 Task: Look for space in Chorley, United Kingdom from 9th June, 2023 to 16th June, 2023 for 2 adults in price range Rs.8000 to Rs.16000. Place can be entire place with 2 bedrooms having 2 beds and 1 bathroom. Property type can be house, flat, guest house. Booking option can be shelf check-in. Required host language is English.
Action: Mouse moved to (403, 56)
Screenshot: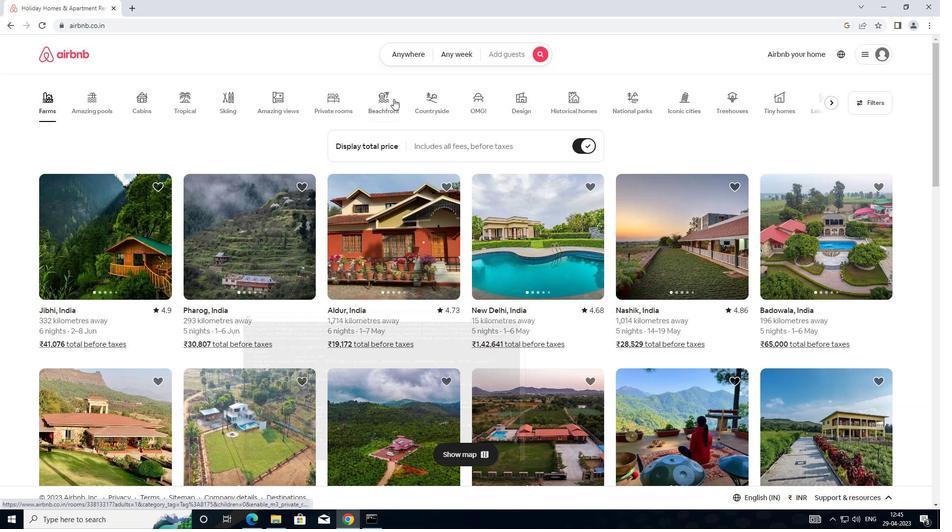 
Action: Mouse pressed left at (403, 56)
Screenshot: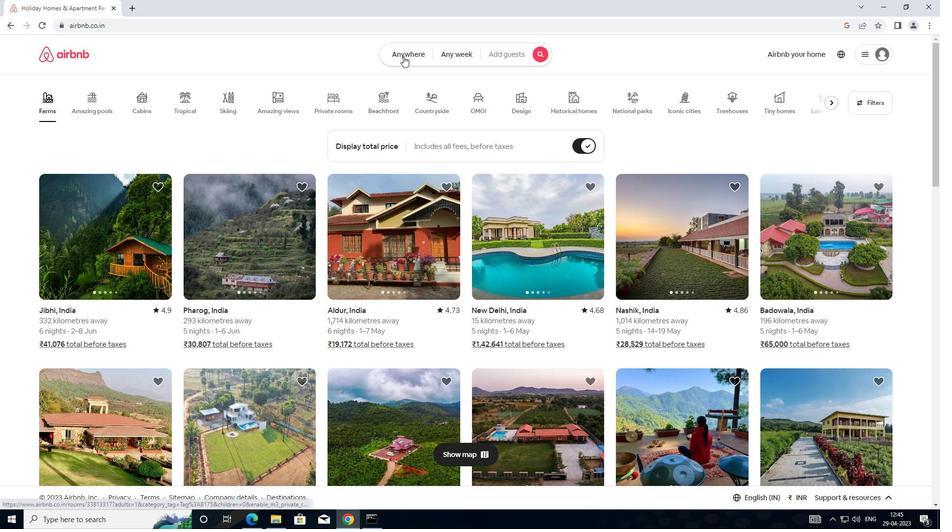 
Action: Mouse moved to (314, 100)
Screenshot: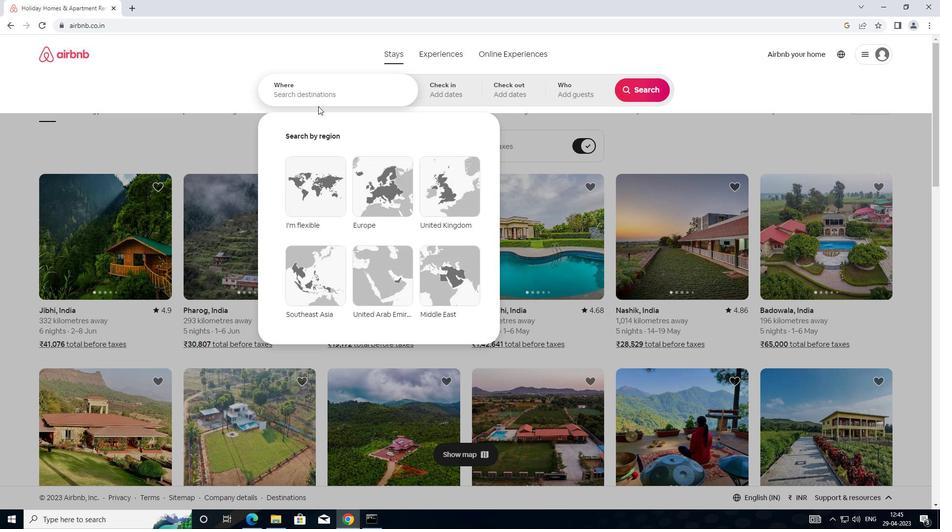 
Action: Mouse pressed left at (314, 100)
Screenshot: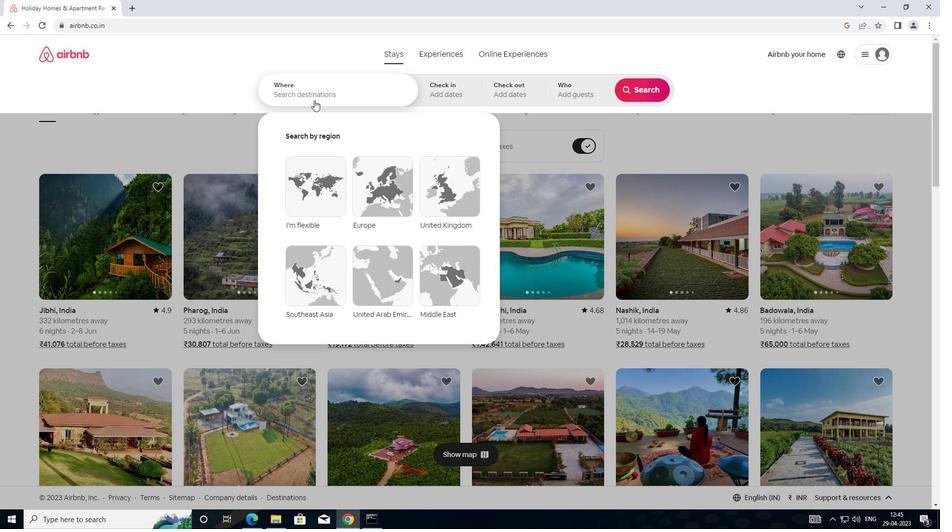 
Action: Mouse moved to (376, 94)
Screenshot: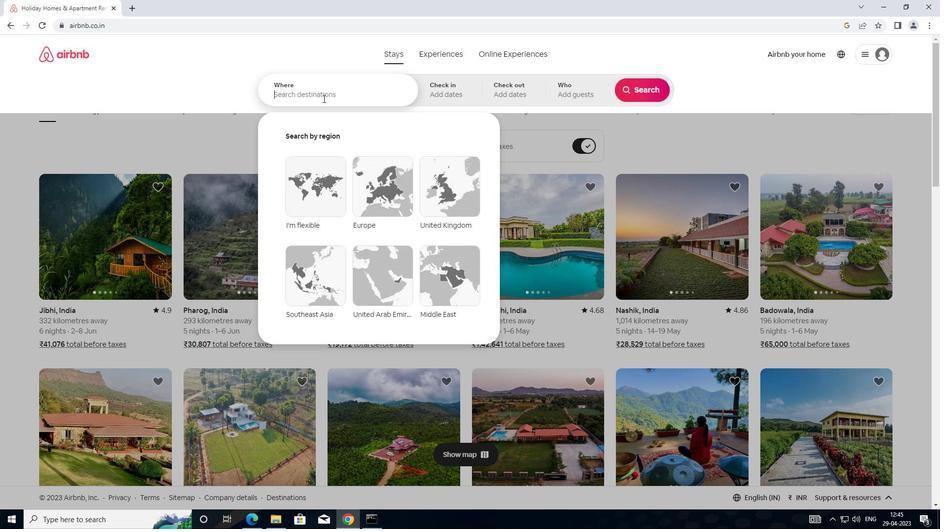 
Action: Key pressed <Key.shift>CHORLEY,<Key.shift>UN
Screenshot: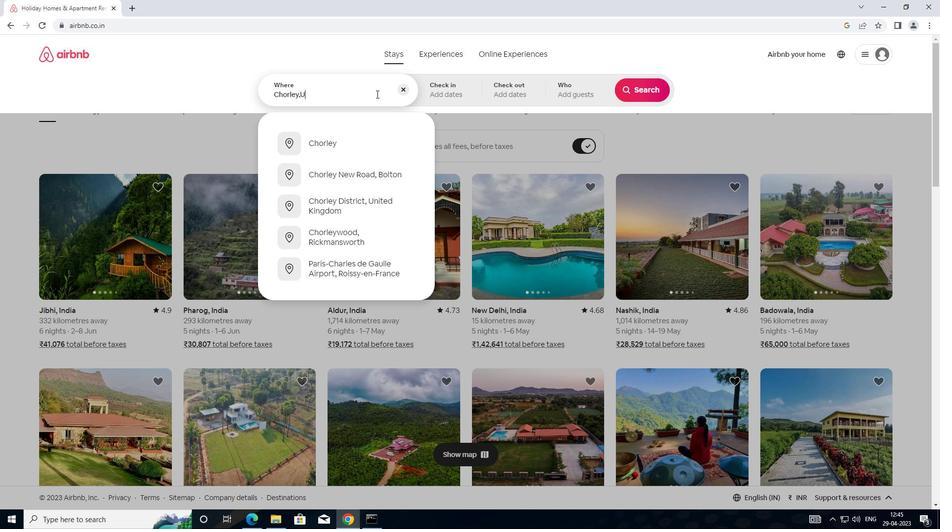 
Action: Mouse moved to (364, 134)
Screenshot: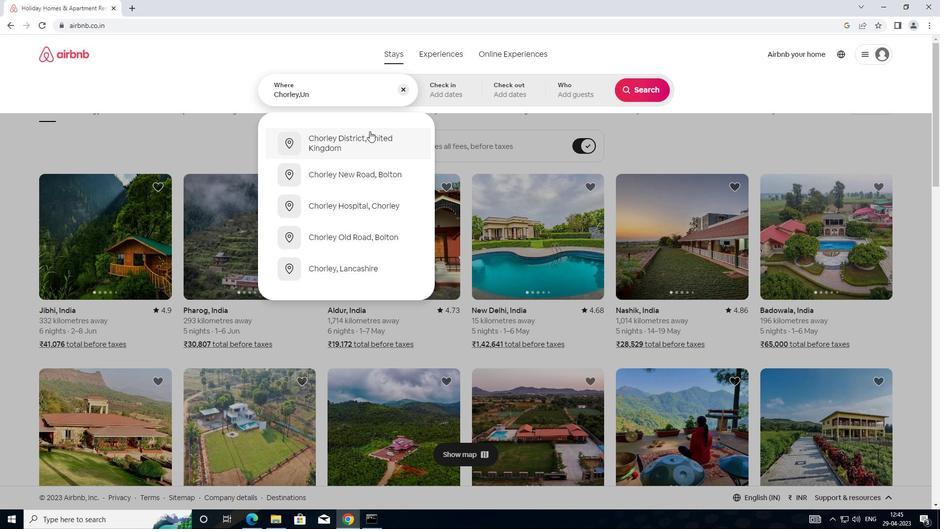 
Action: Mouse pressed left at (364, 134)
Screenshot: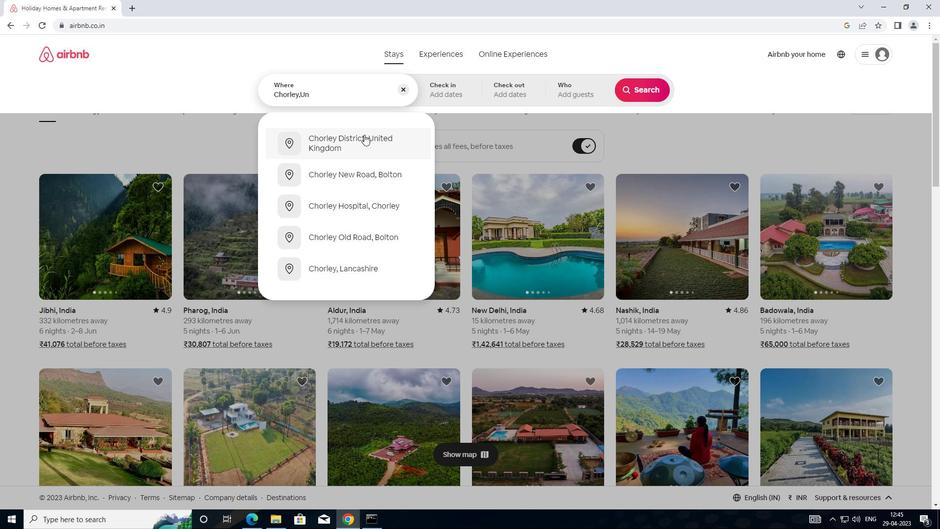 
Action: Mouse moved to (642, 172)
Screenshot: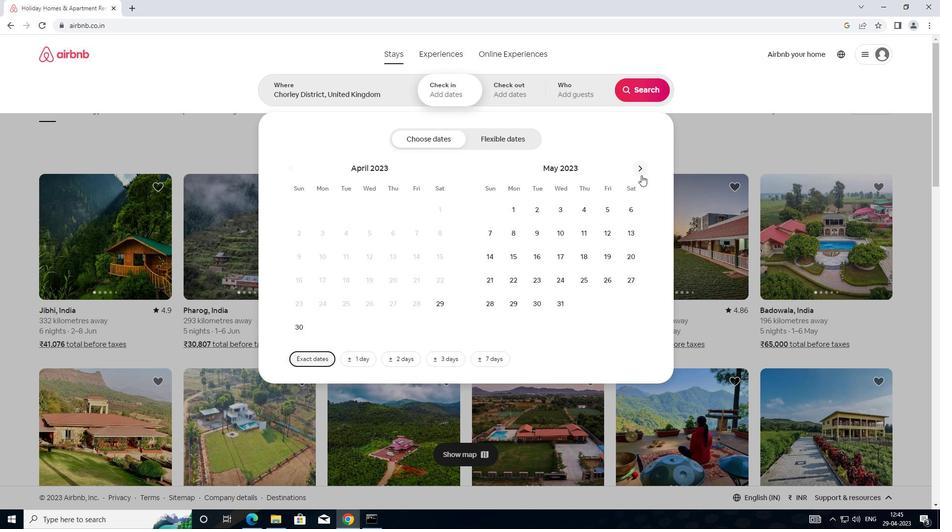 
Action: Mouse pressed left at (642, 172)
Screenshot: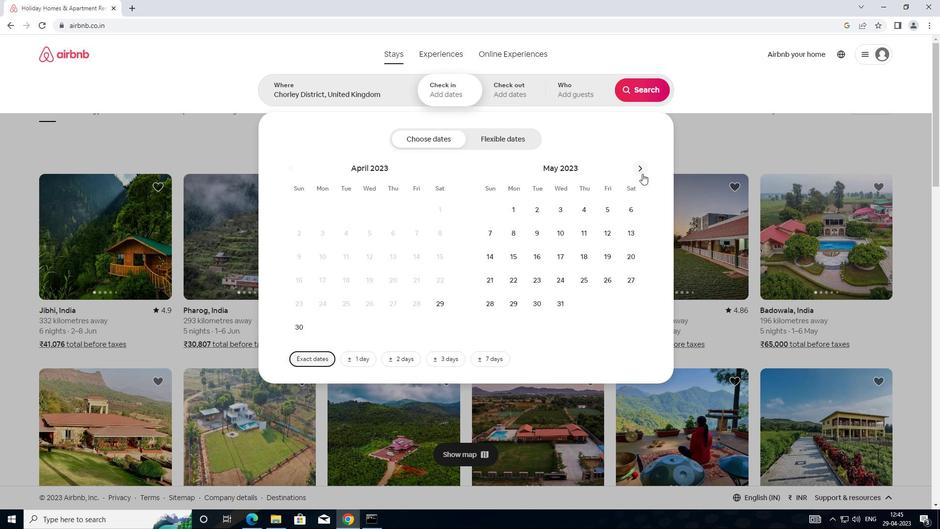
Action: Mouse moved to (643, 173)
Screenshot: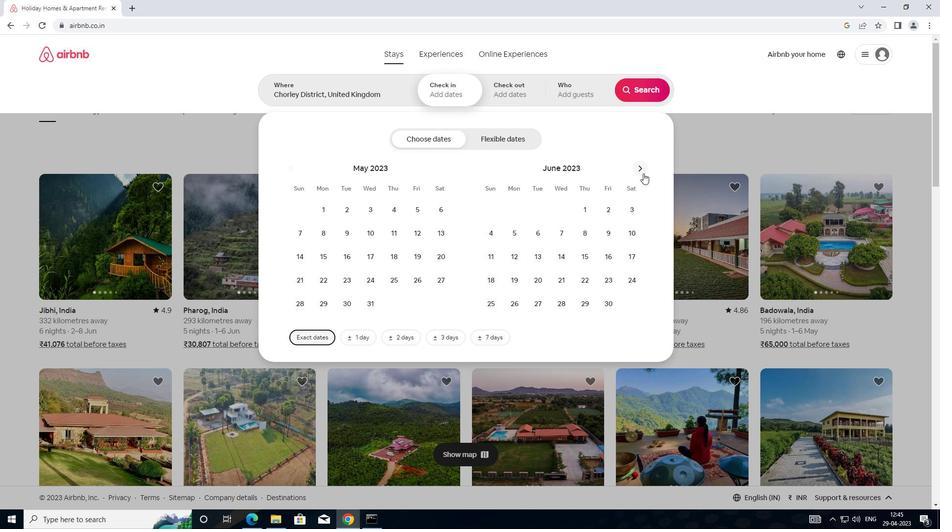 
Action: Mouse pressed left at (643, 173)
Screenshot: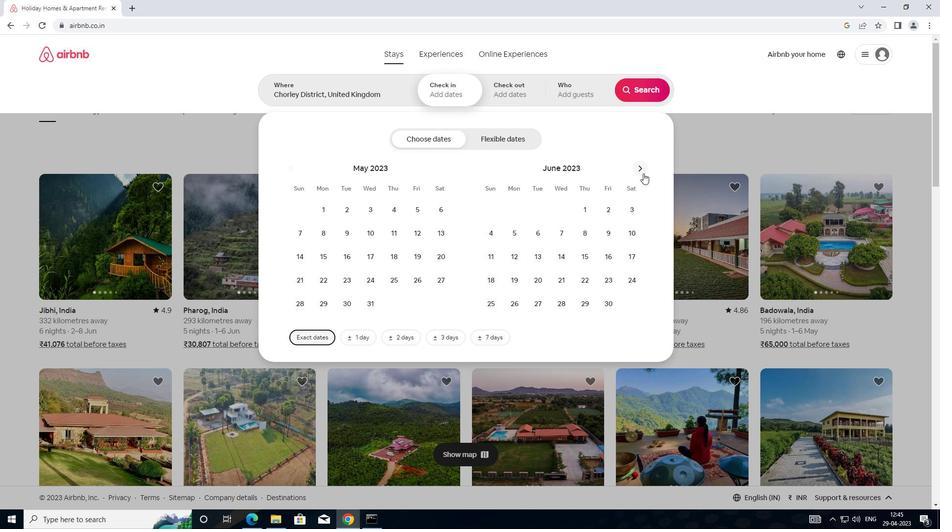 
Action: Mouse moved to (414, 230)
Screenshot: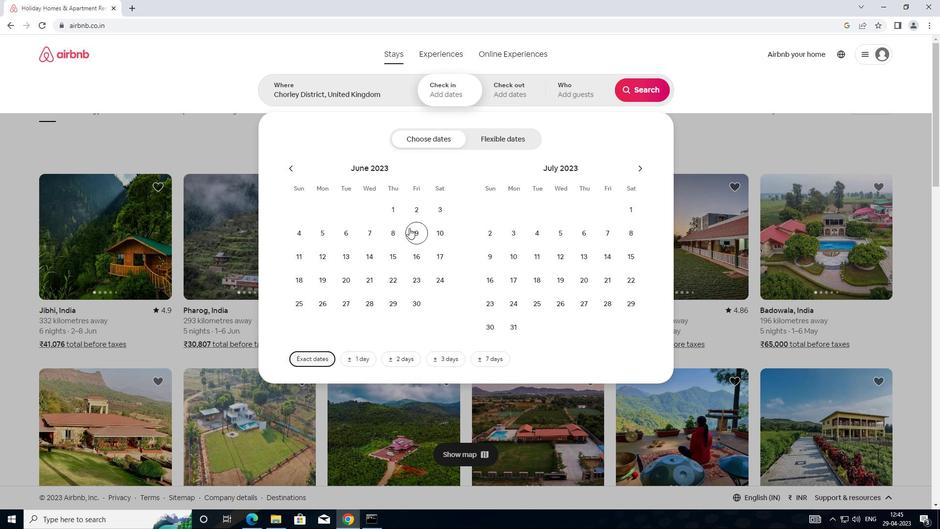 
Action: Mouse pressed left at (414, 230)
Screenshot: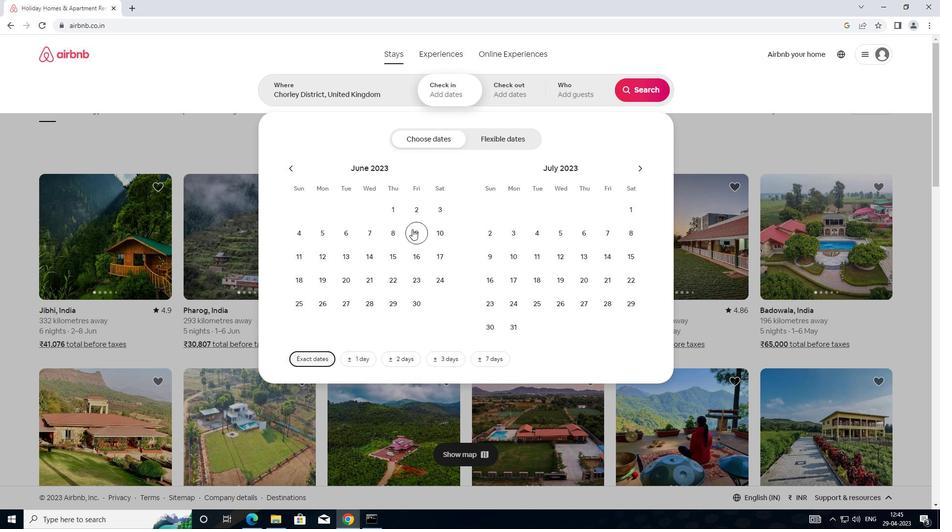 
Action: Mouse moved to (418, 252)
Screenshot: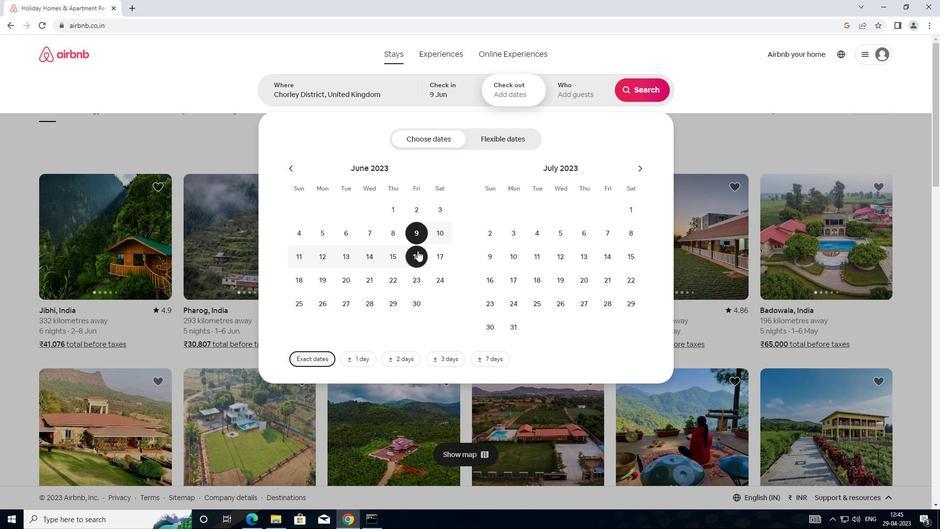 
Action: Mouse pressed left at (418, 252)
Screenshot: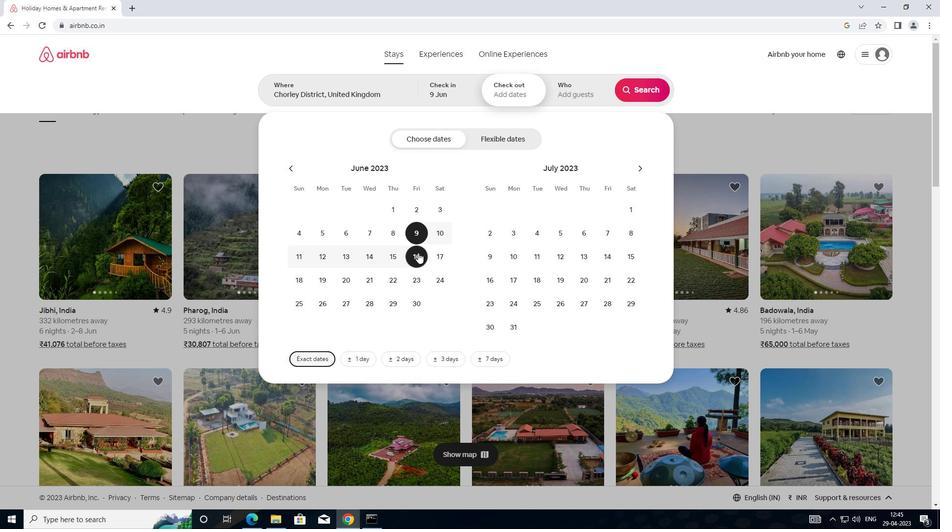 
Action: Mouse moved to (587, 91)
Screenshot: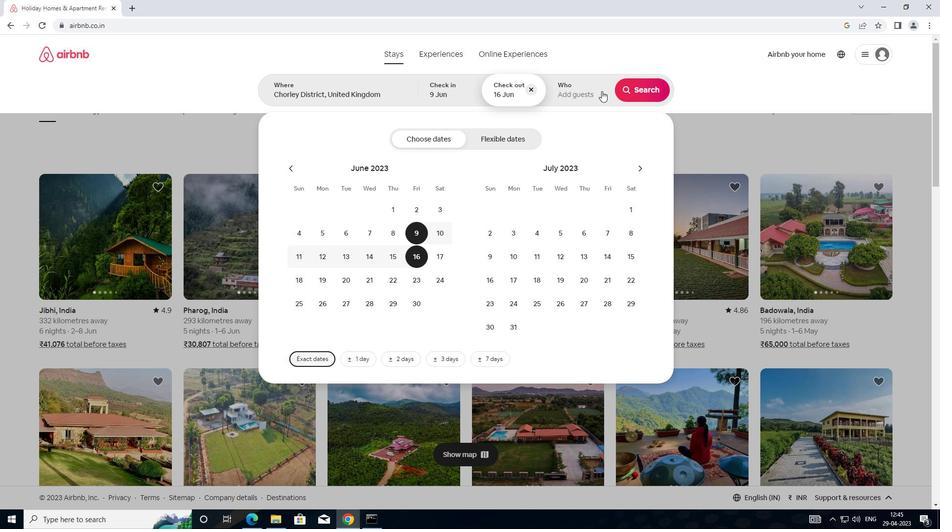 
Action: Mouse pressed left at (587, 91)
Screenshot: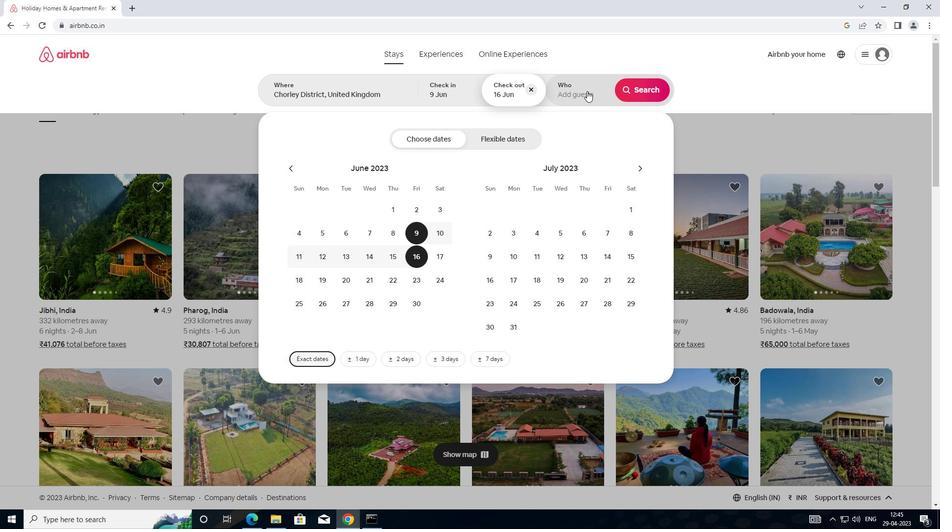 
Action: Mouse moved to (642, 138)
Screenshot: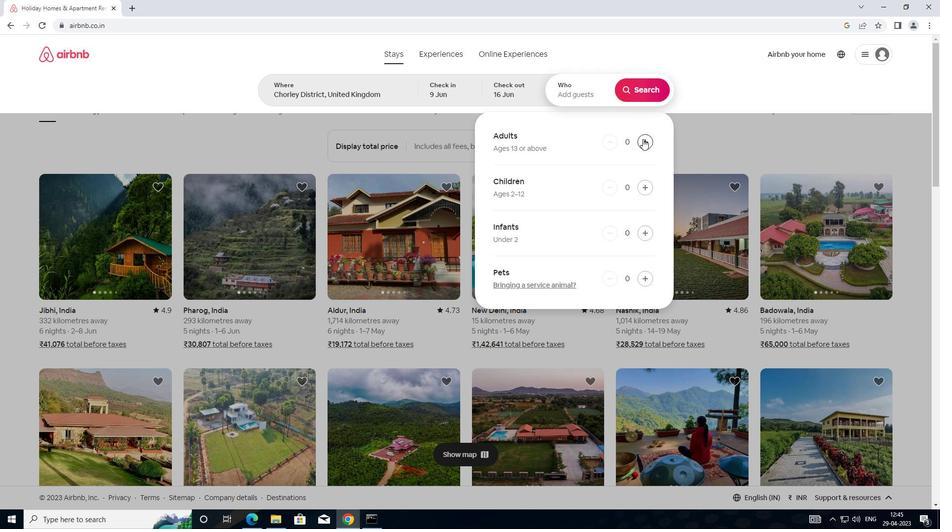 
Action: Mouse pressed left at (642, 138)
Screenshot: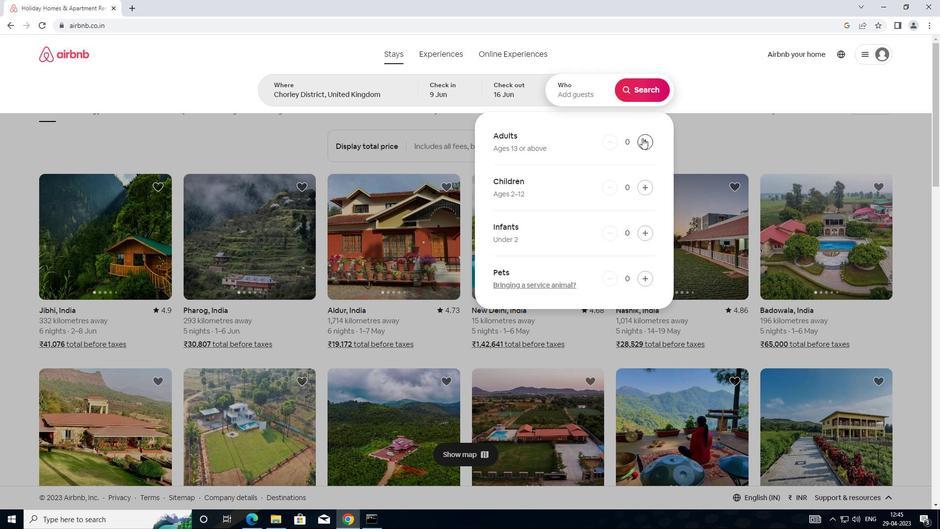 
Action: Mouse moved to (643, 141)
Screenshot: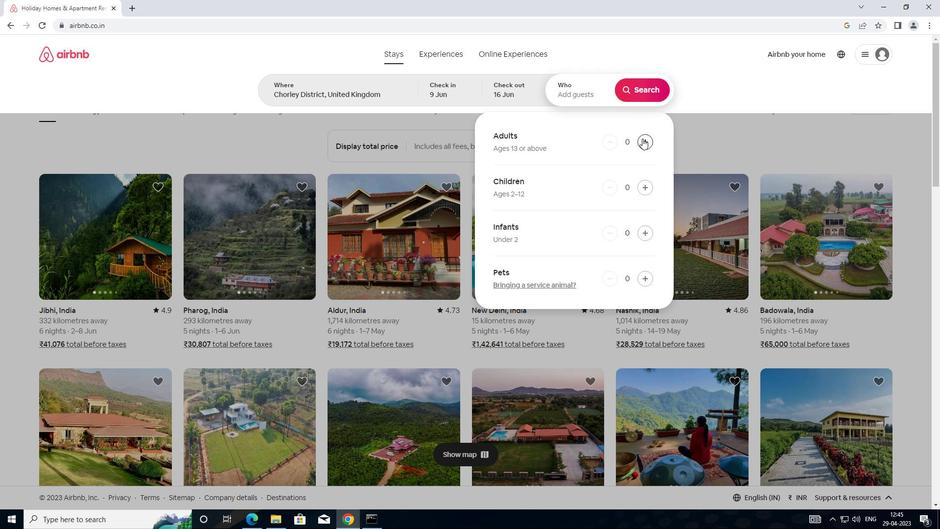 
Action: Mouse pressed left at (643, 141)
Screenshot: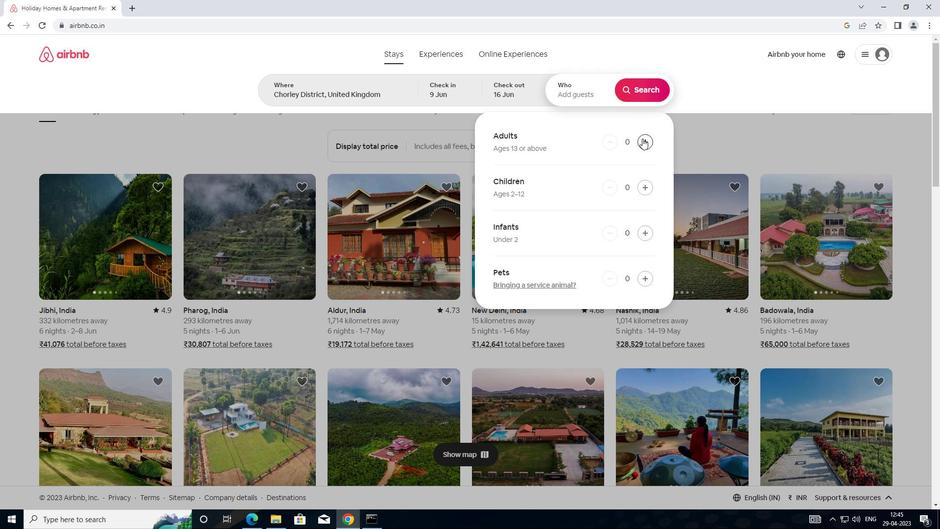 
Action: Mouse moved to (641, 93)
Screenshot: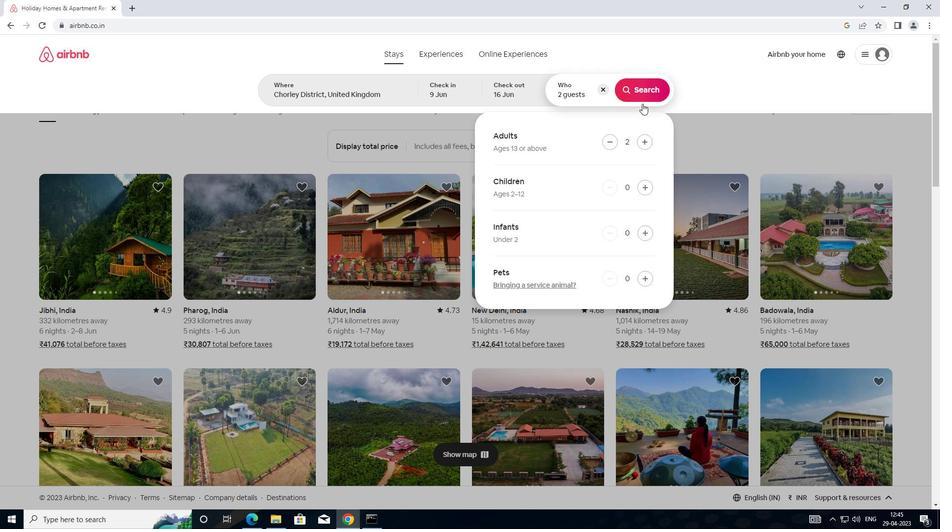 
Action: Mouse pressed left at (641, 93)
Screenshot: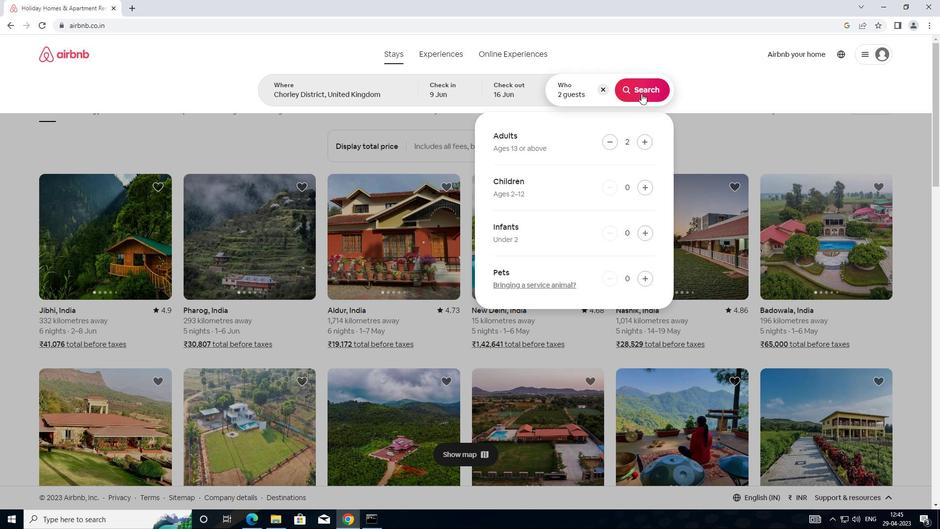 
Action: Mouse moved to (909, 97)
Screenshot: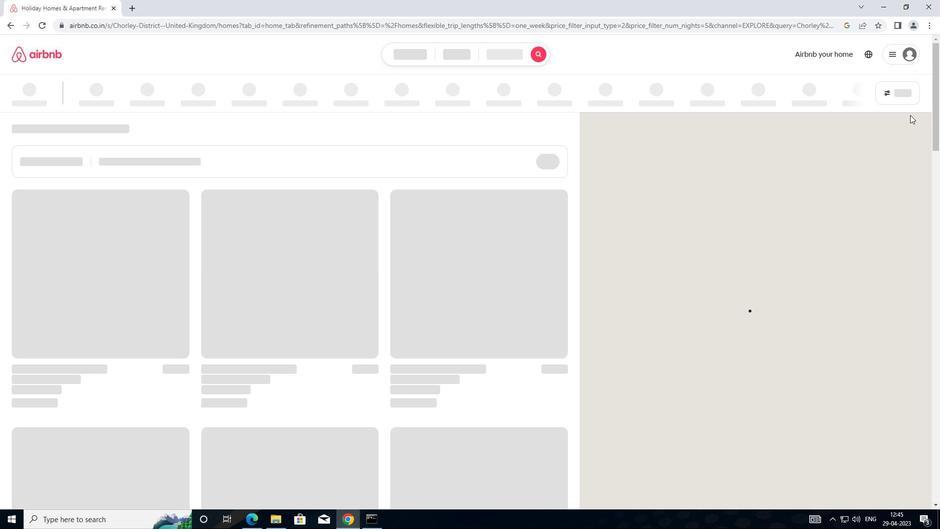 
Action: Mouse pressed left at (909, 97)
Screenshot: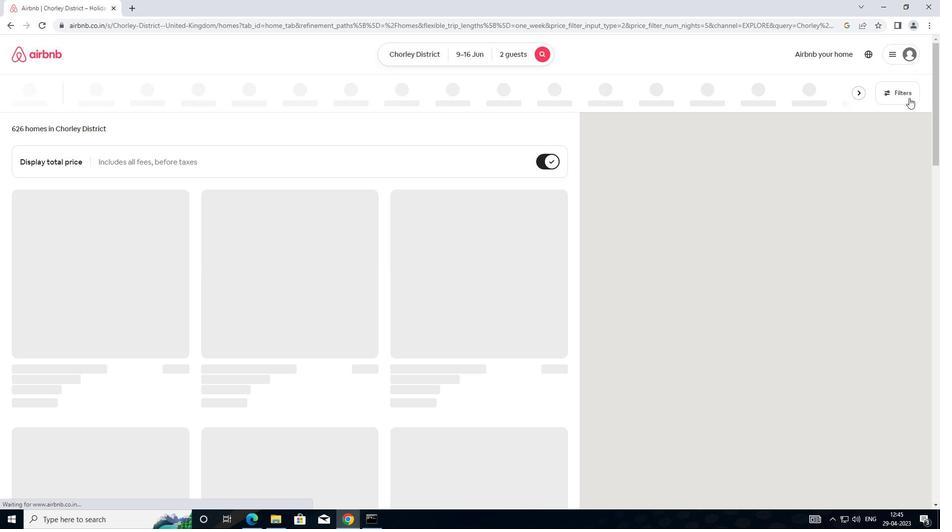 
Action: Mouse moved to (355, 213)
Screenshot: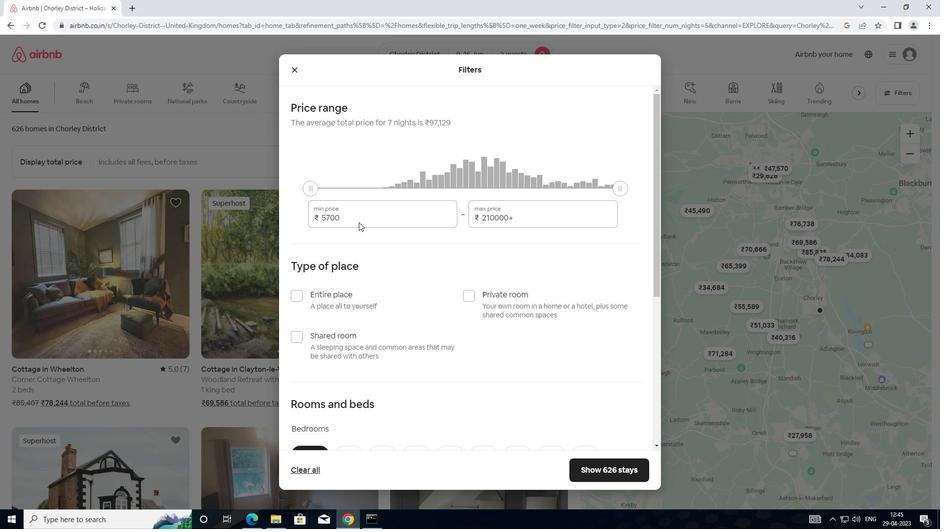
Action: Mouse pressed left at (355, 213)
Screenshot: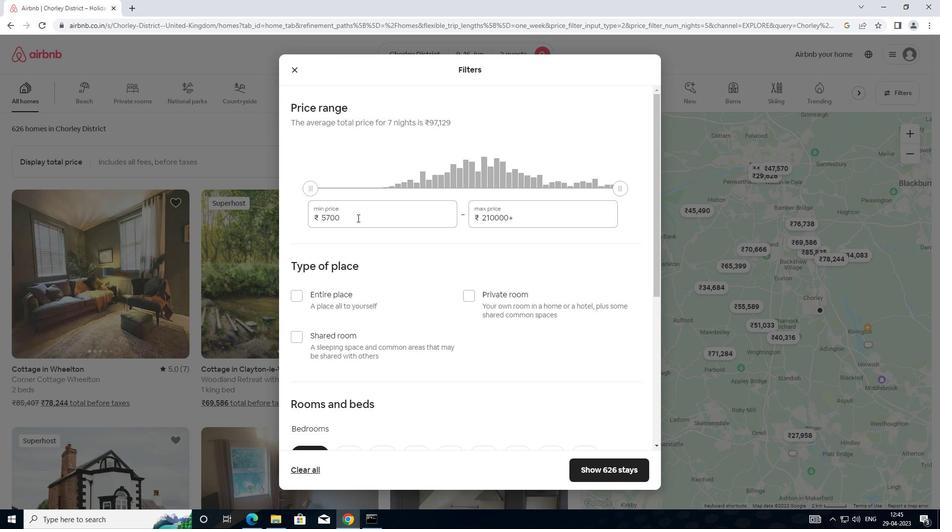 
Action: Mouse moved to (318, 216)
Screenshot: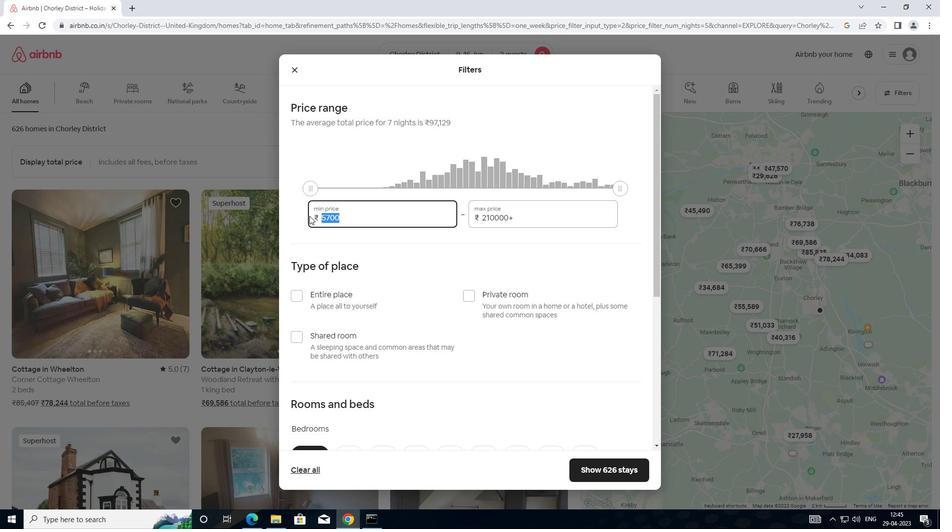 
Action: Key pressed 8000
Screenshot: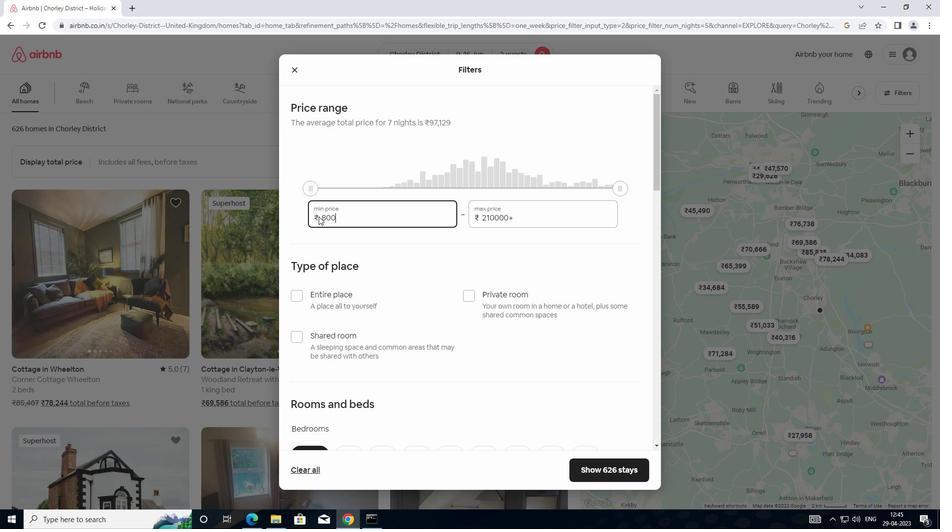 
Action: Mouse moved to (523, 217)
Screenshot: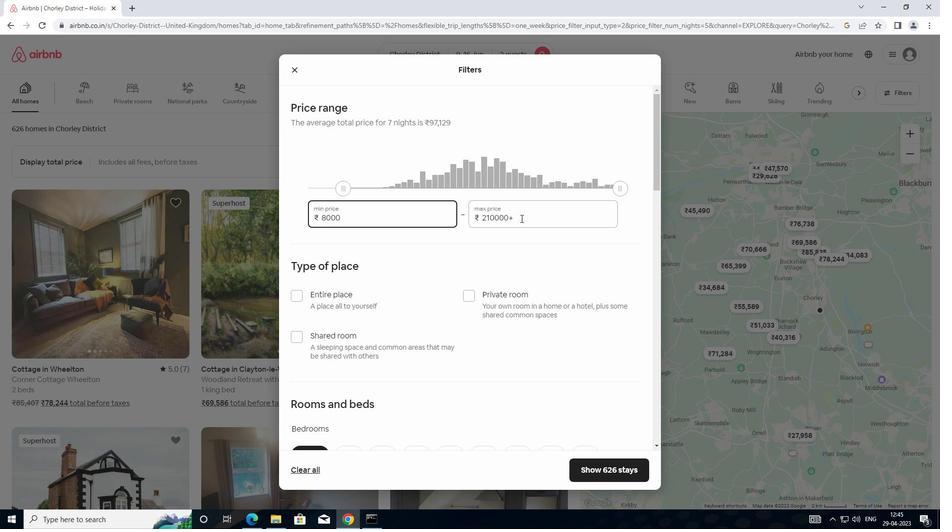 
Action: Mouse pressed left at (523, 217)
Screenshot: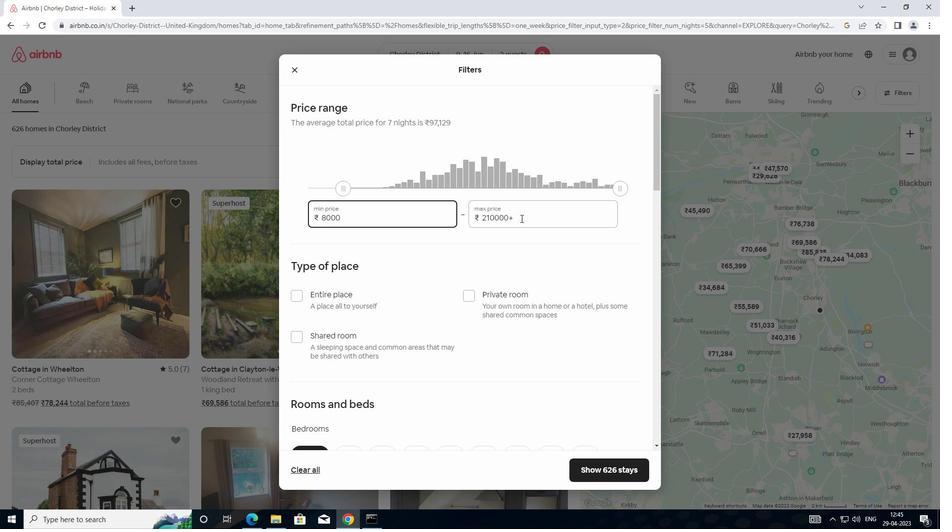 
Action: Mouse moved to (471, 218)
Screenshot: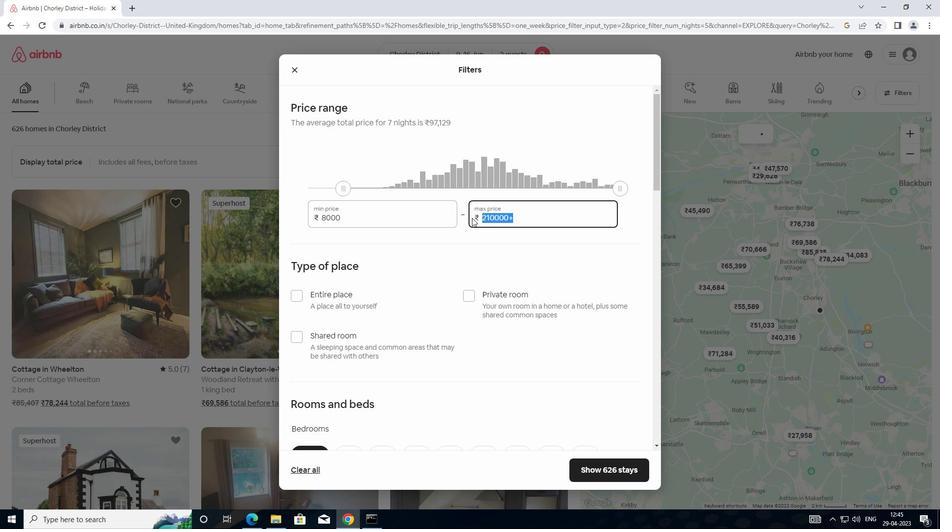 
Action: Key pressed 16000
Screenshot: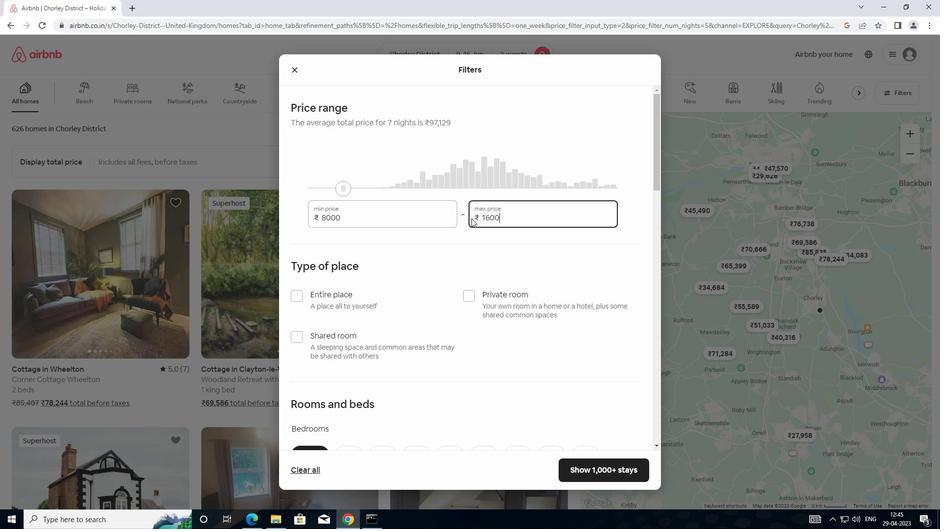 
Action: Mouse moved to (294, 297)
Screenshot: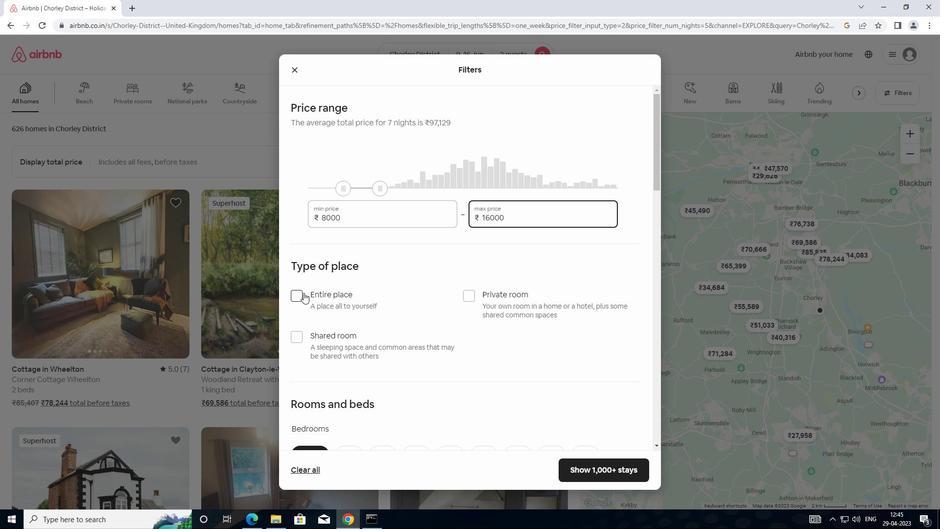 
Action: Mouse pressed left at (294, 297)
Screenshot: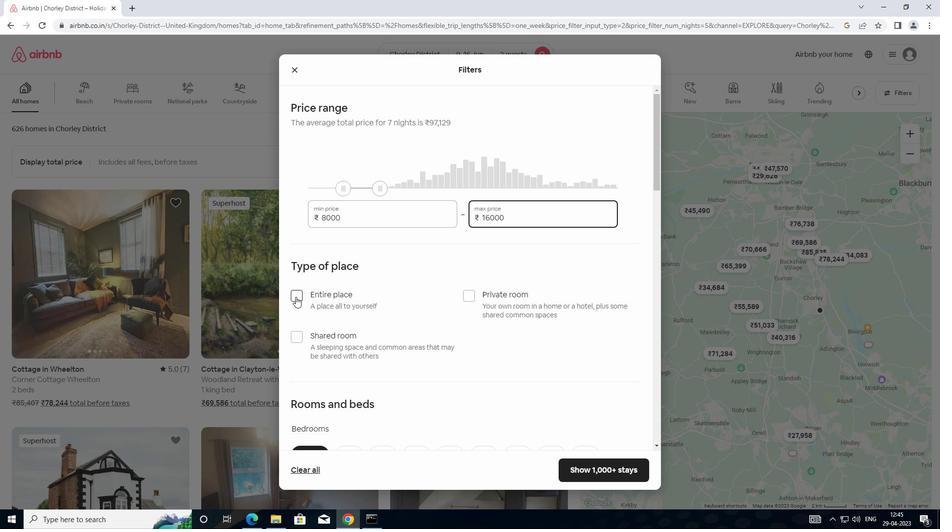 
Action: Mouse moved to (428, 296)
Screenshot: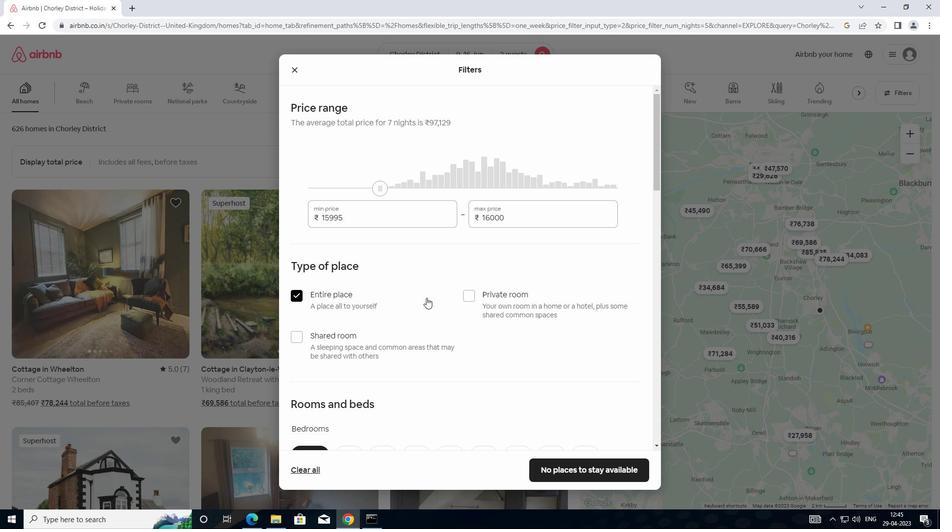 
Action: Mouse scrolled (428, 296) with delta (0, 0)
Screenshot: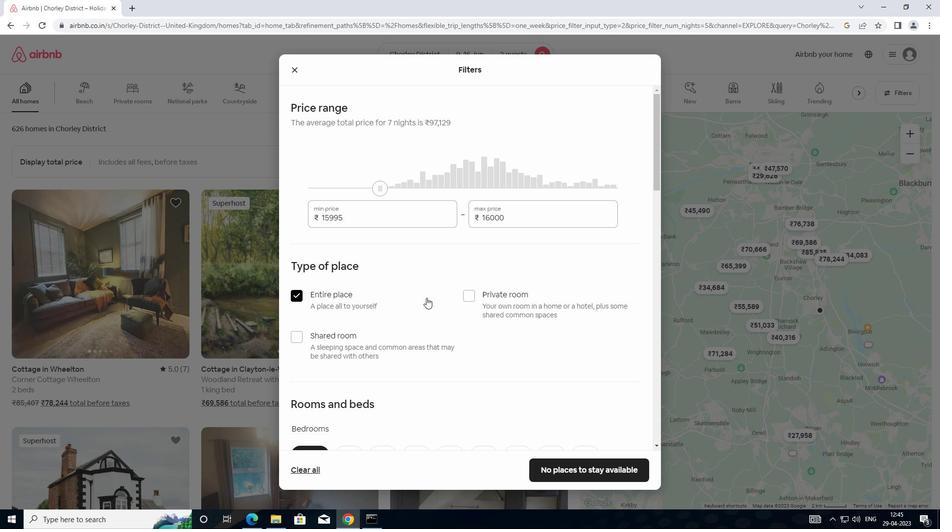 
Action: Mouse moved to (438, 293)
Screenshot: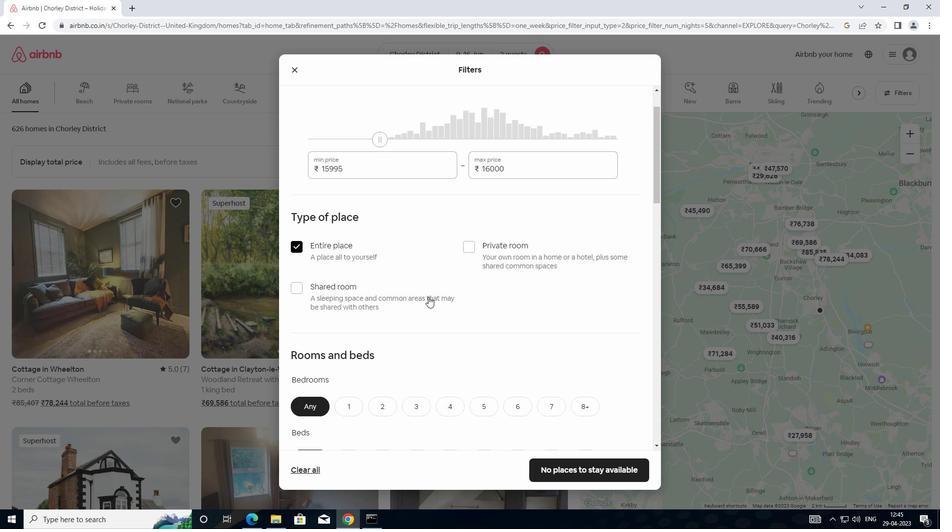 
Action: Mouse scrolled (438, 292) with delta (0, 0)
Screenshot: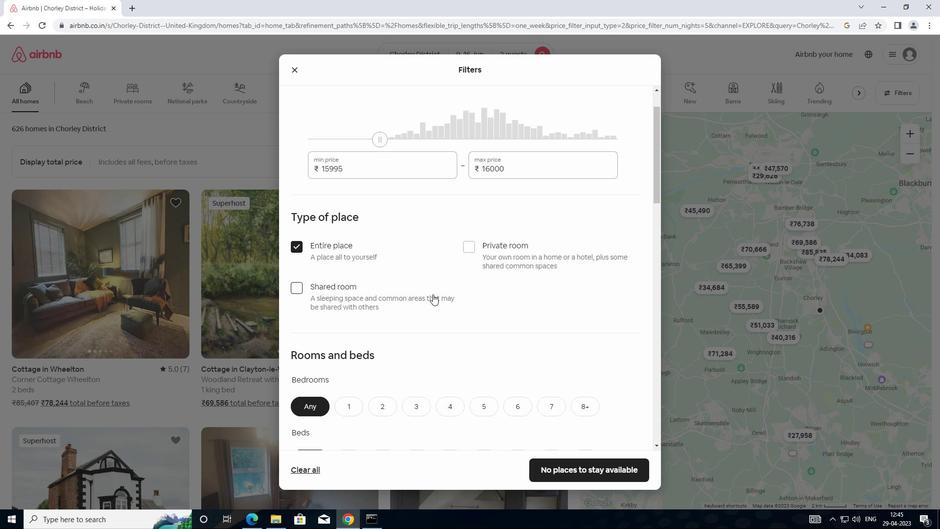 
Action: Mouse moved to (379, 352)
Screenshot: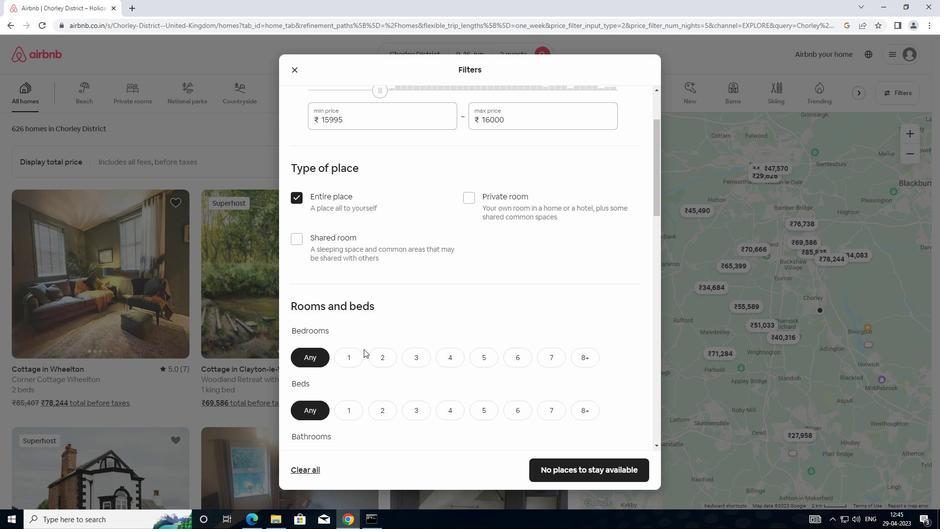 
Action: Mouse pressed left at (379, 352)
Screenshot: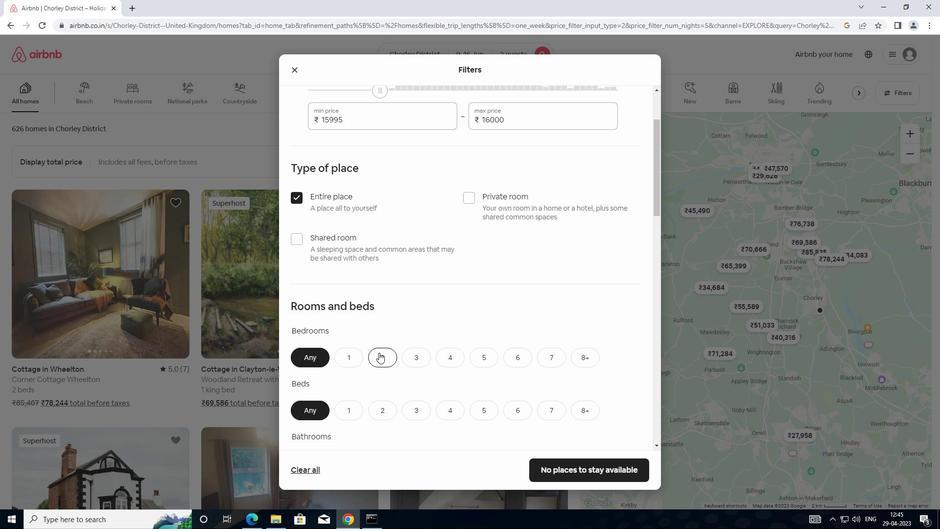 
Action: Mouse moved to (415, 340)
Screenshot: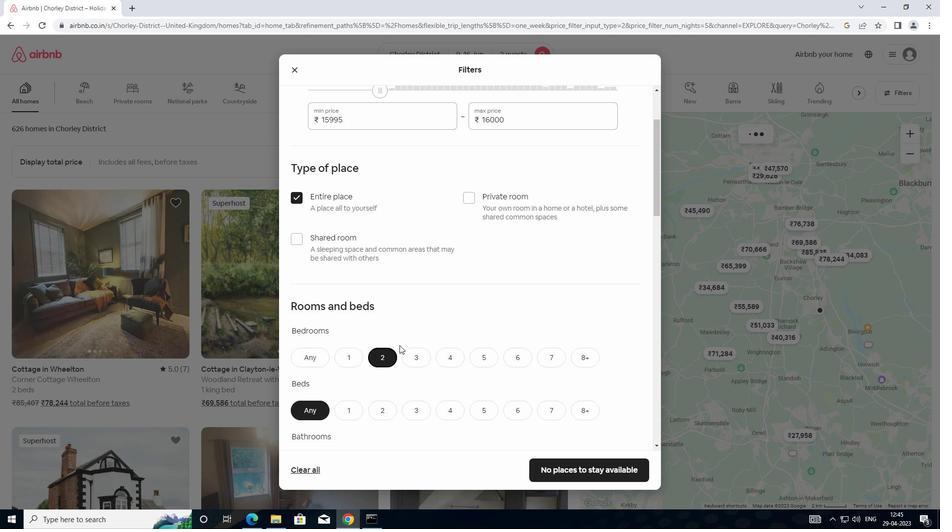 
Action: Mouse scrolled (415, 340) with delta (0, 0)
Screenshot: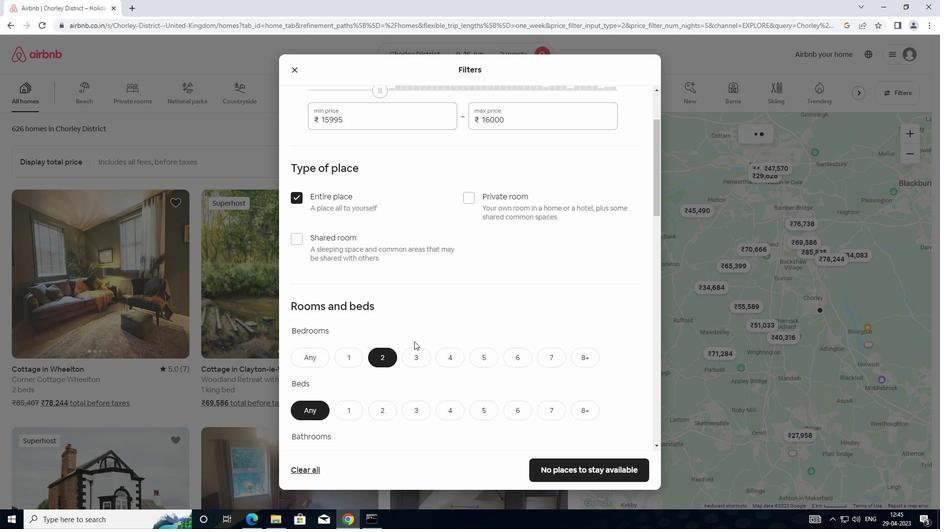 
Action: Mouse scrolled (415, 340) with delta (0, 0)
Screenshot: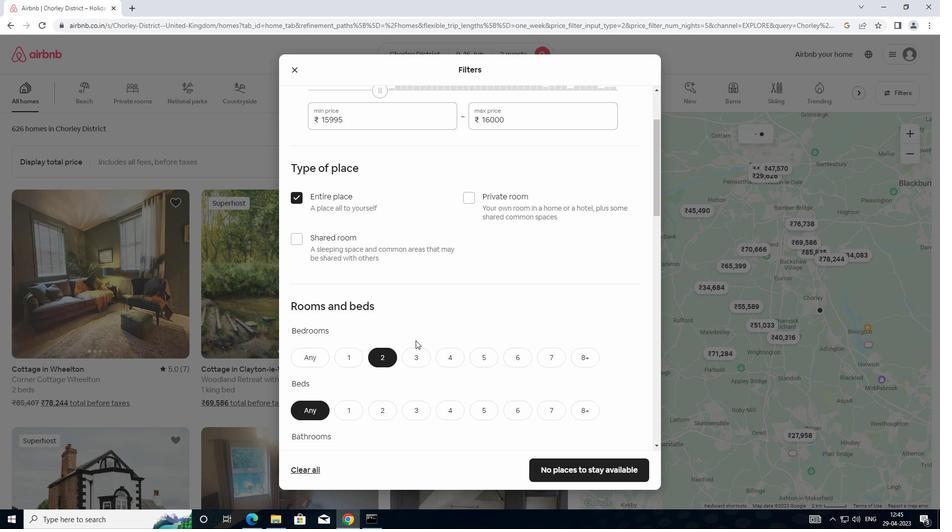 
Action: Mouse scrolled (415, 340) with delta (0, 0)
Screenshot: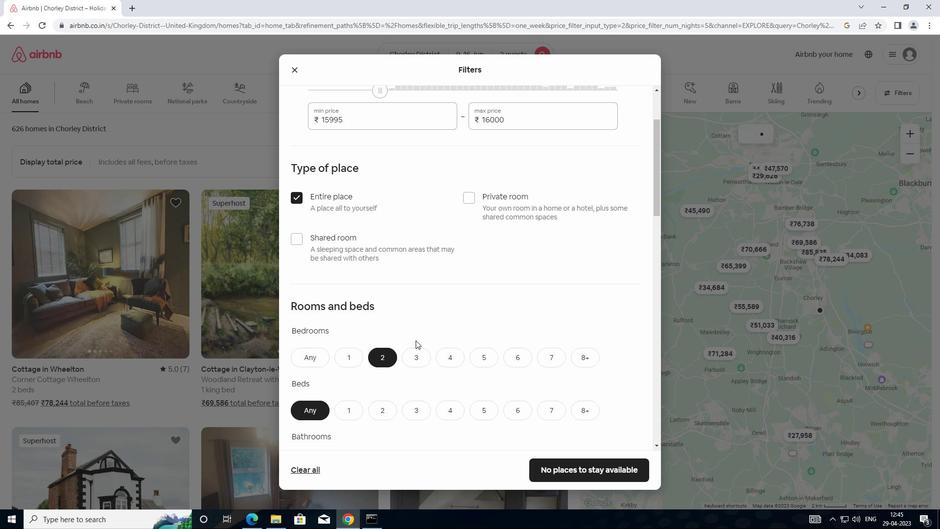 
Action: Mouse moved to (382, 268)
Screenshot: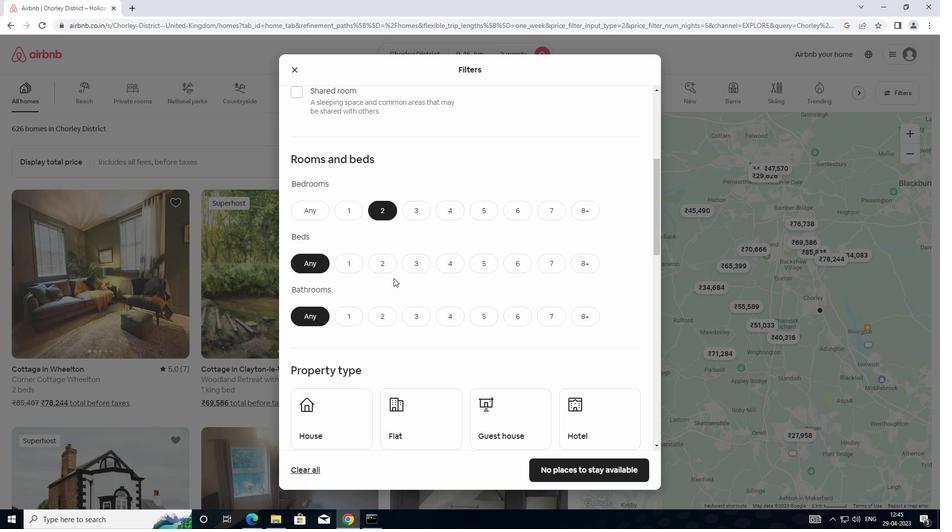 
Action: Mouse pressed left at (382, 268)
Screenshot: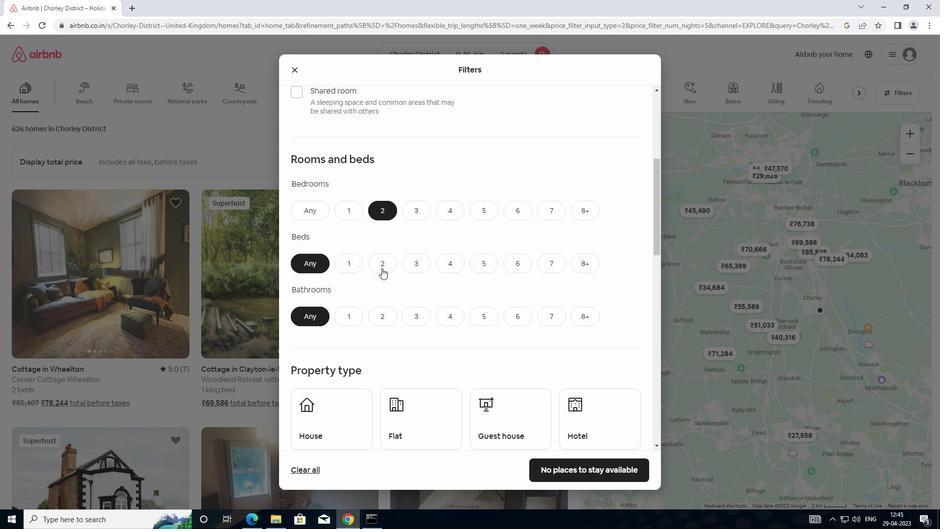
Action: Mouse moved to (344, 318)
Screenshot: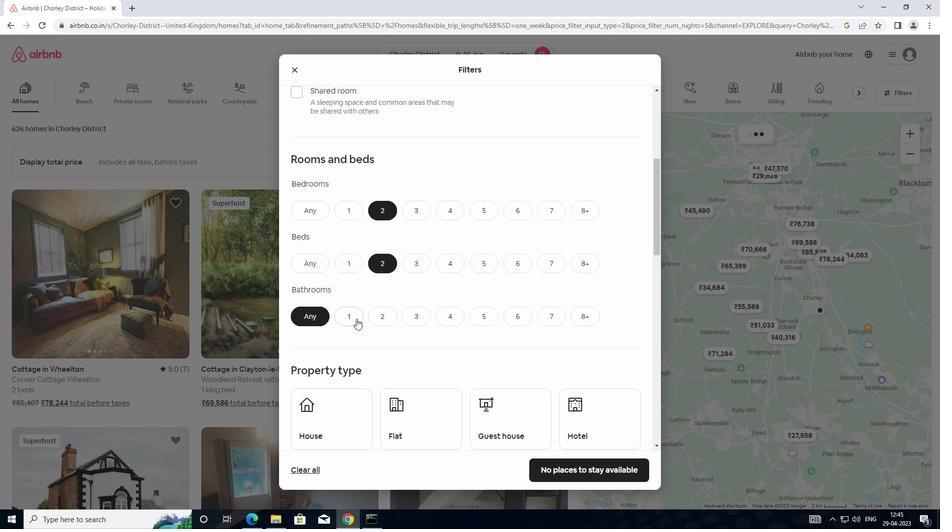 
Action: Mouse pressed left at (344, 318)
Screenshot: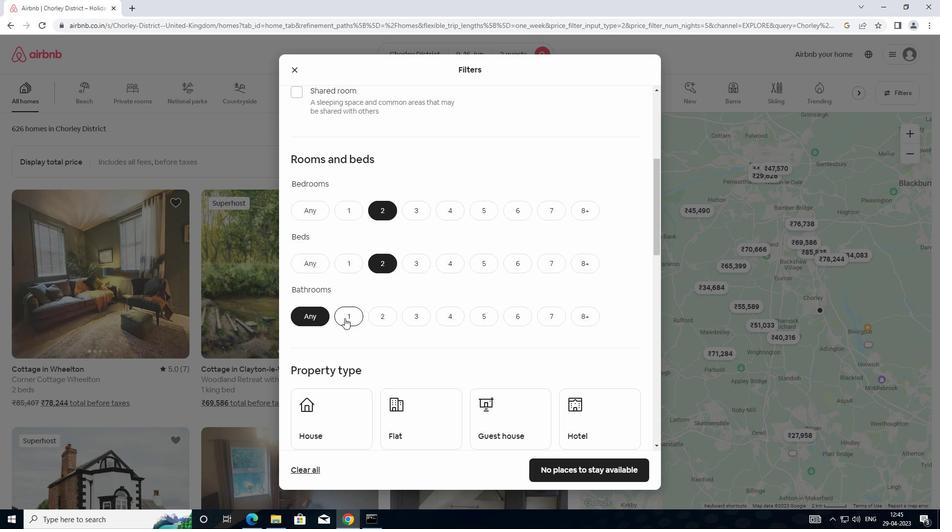 
Action: Mouse moved to (437, 286)
Screenshot: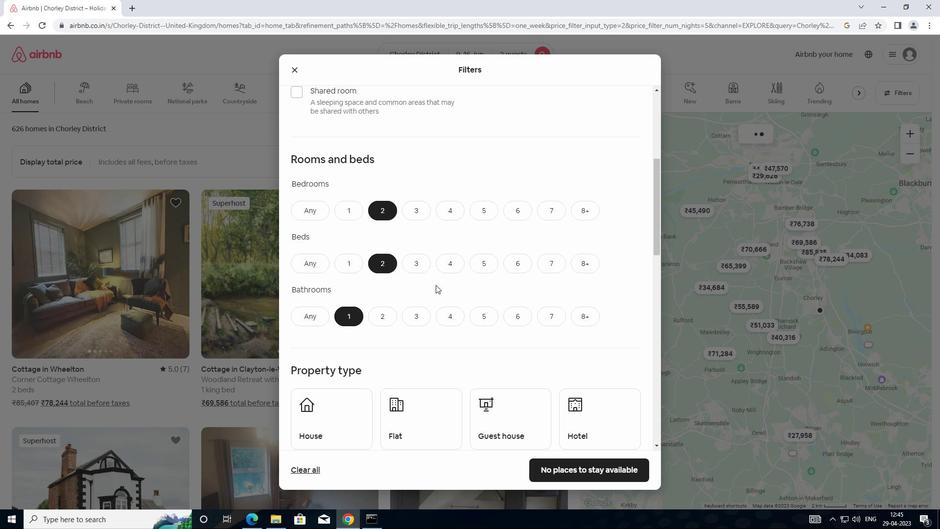 
Action: Mouse scrolled (437, 285) with delta (0, 0)
Screenshot: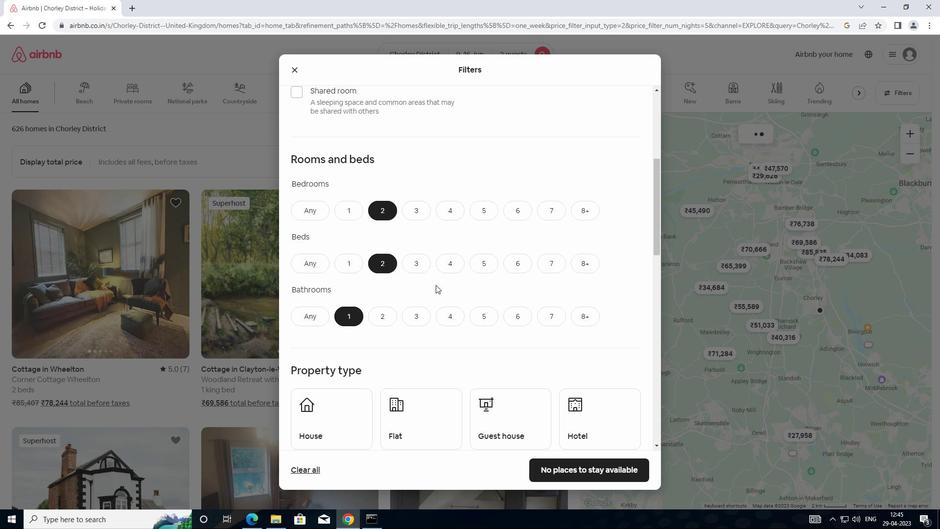 
Action: Mouse moved to (438, 286)
Screenshot: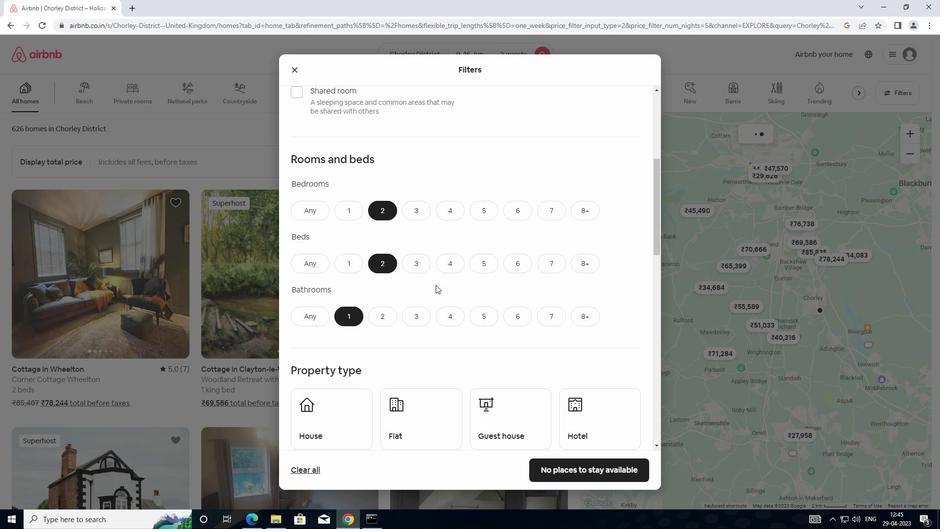 
Action: Mouse scrolled (438, 286) with delta (0, 0)
Screenshot: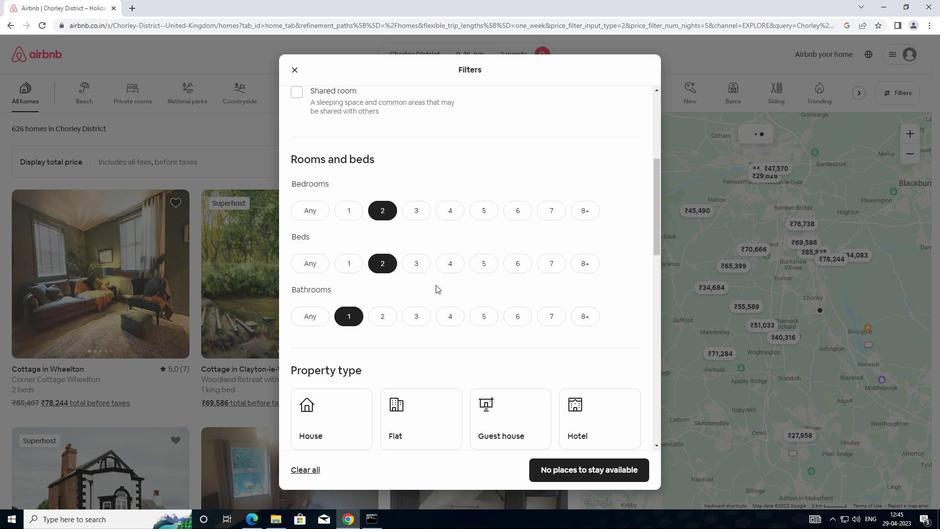 
Action: Mouse scrolled (438, 286) with delta (0, 0)
Screenshot: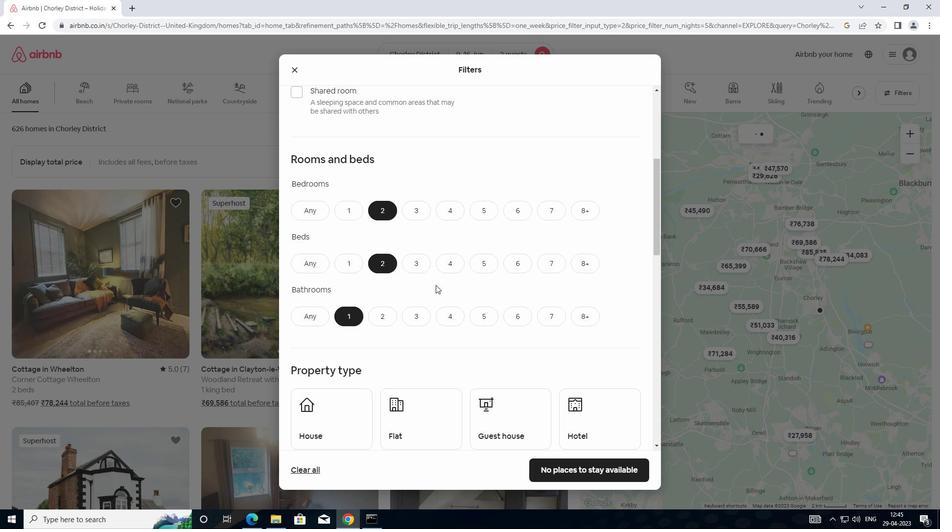 
Action: Mouse moved to (362, 277)
Screenshot: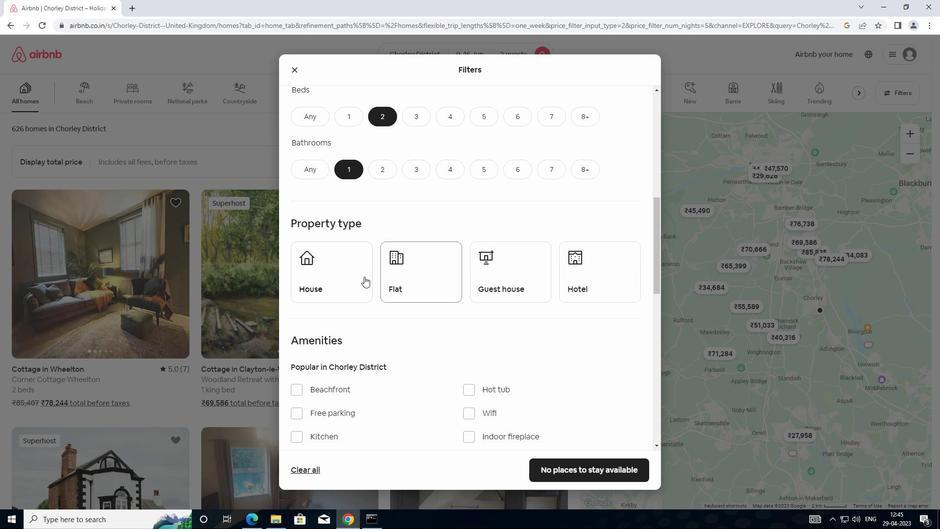 
Action: Mouse pressed left at (362, 277)
Screenshot: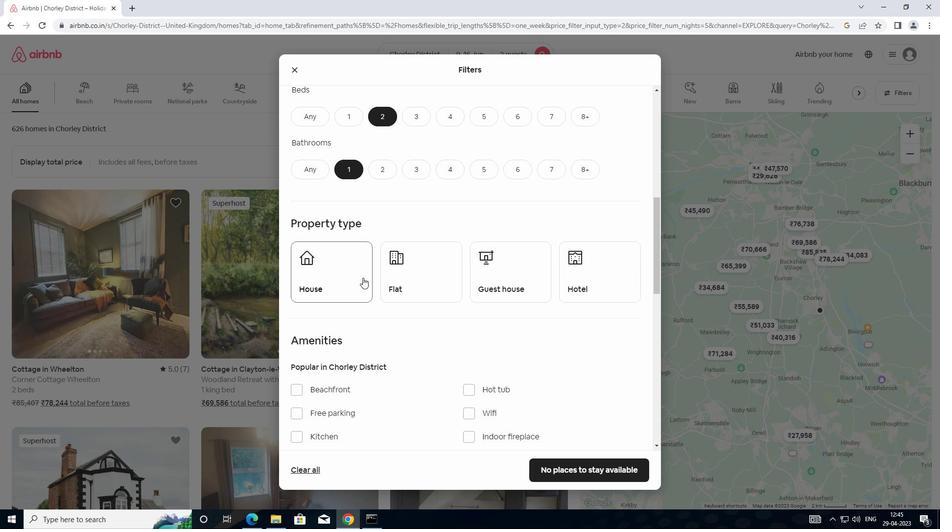 
Action: Mouse moved to (431, 283)
Screenshot: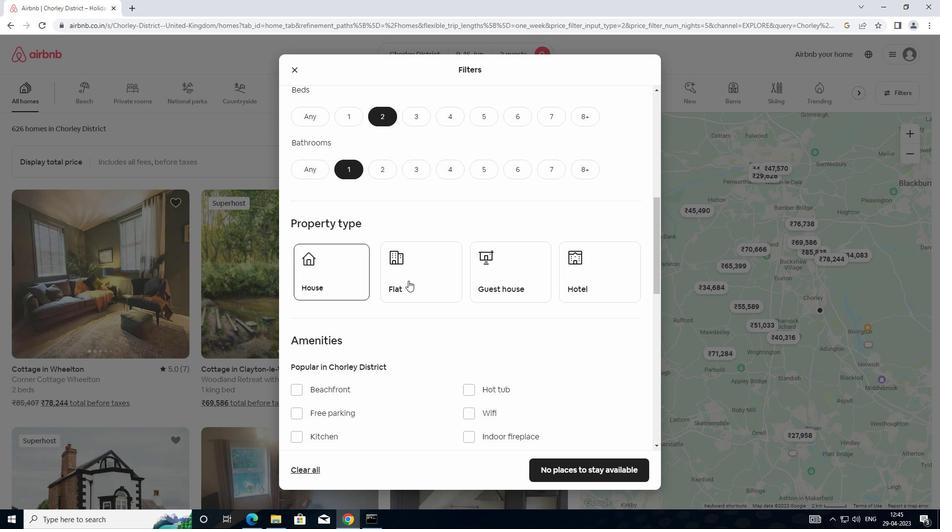 
Action: Mouse pressed left at (431, 283)
Screenshot: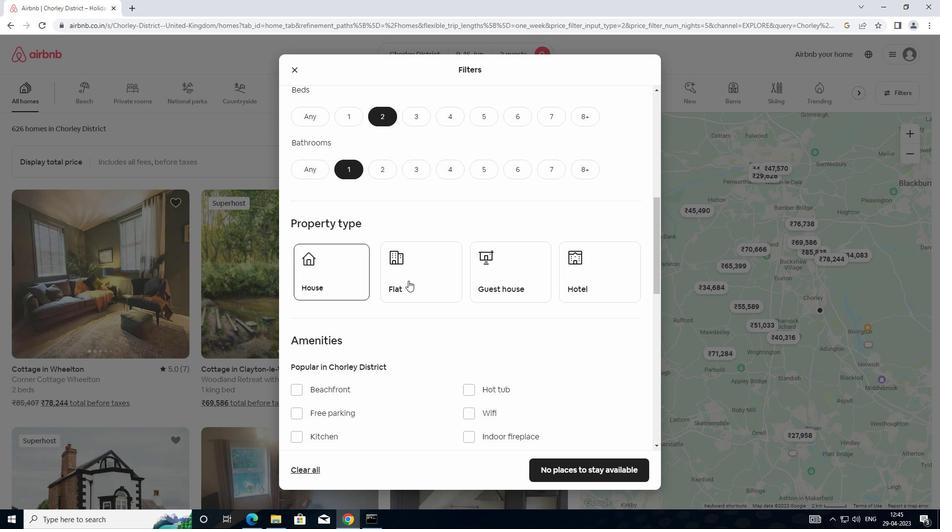 
Action: Mouse moved to (490, 283)
Screenshot: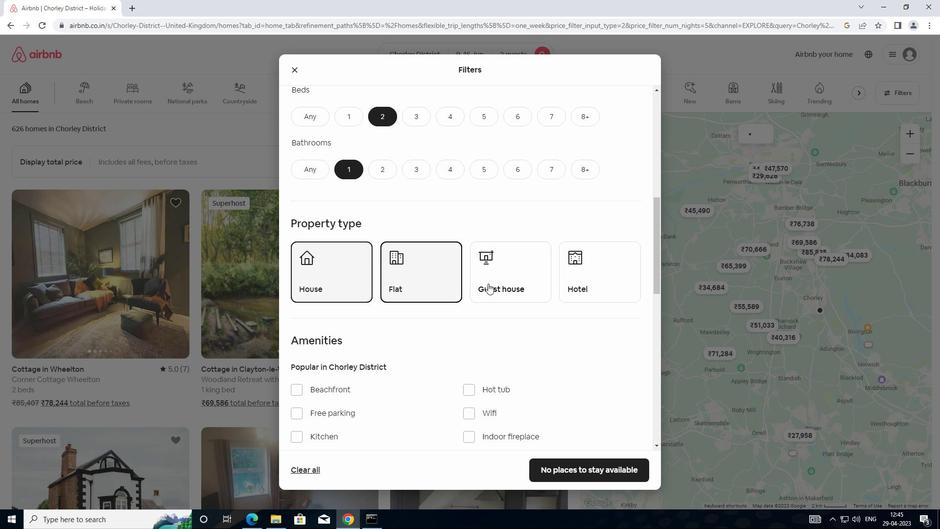 
Action: Mouse pressed left at (490, 283)
Screenshot: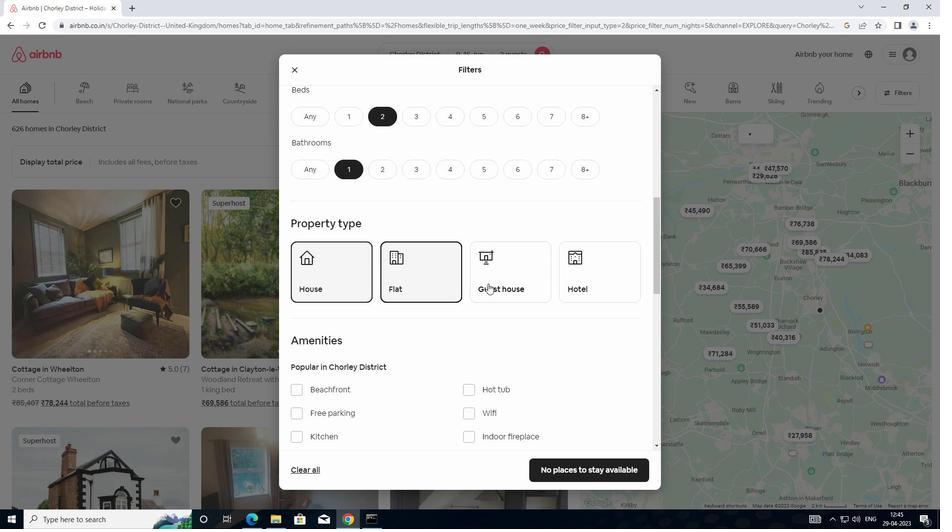 
Action: Mouse moved to (514, 310)
Screenshot: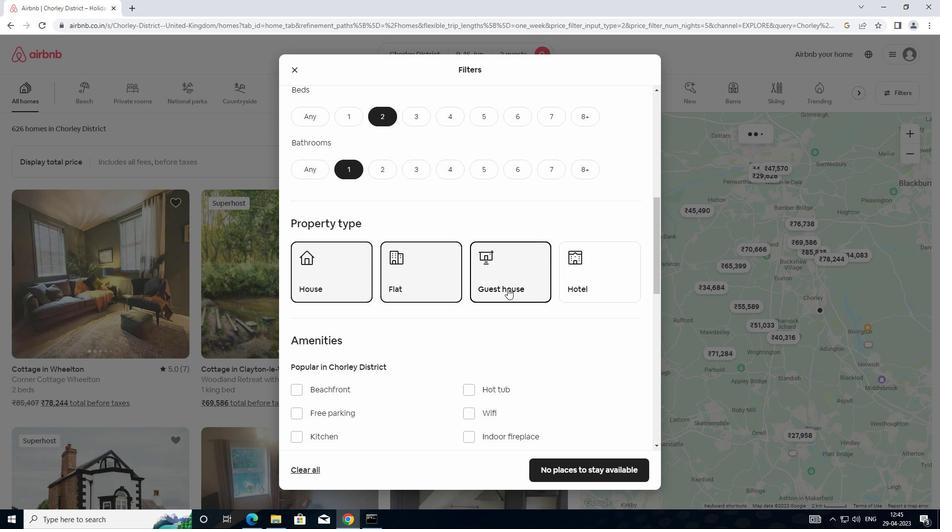 
Action: Mouse scrolled (514, 309) with delta (0, 0)
Screenshot: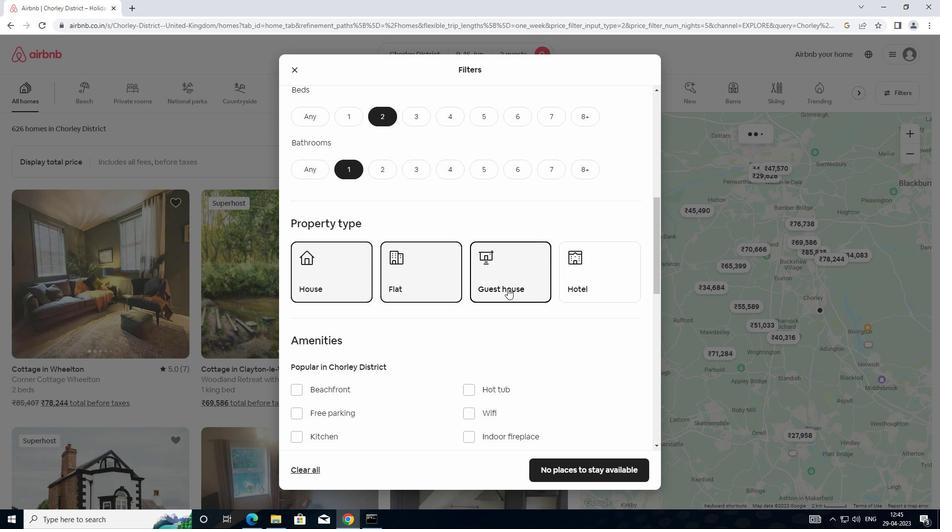 
Action: Mouse moved to (514, 310)
Screenshot: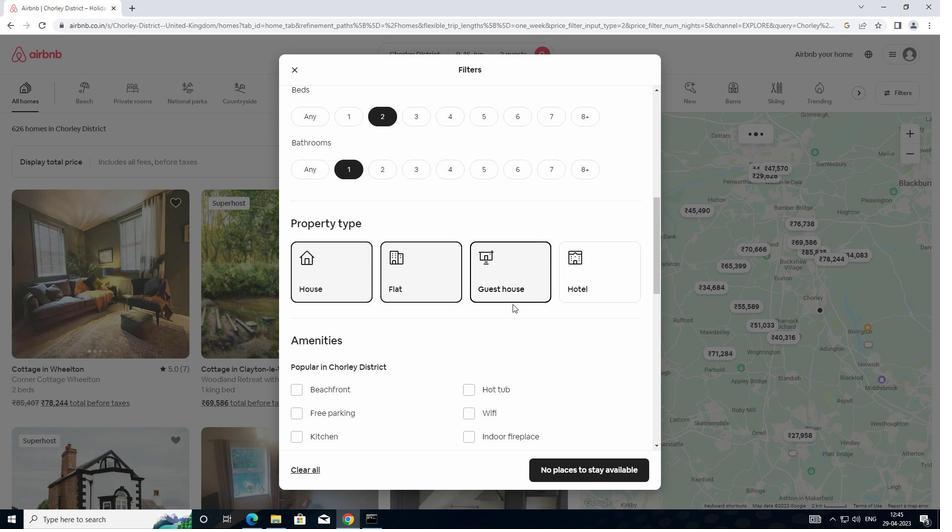 
Action: Mouse scrolled (514, 309) with delta (0, 0)
Screenshot: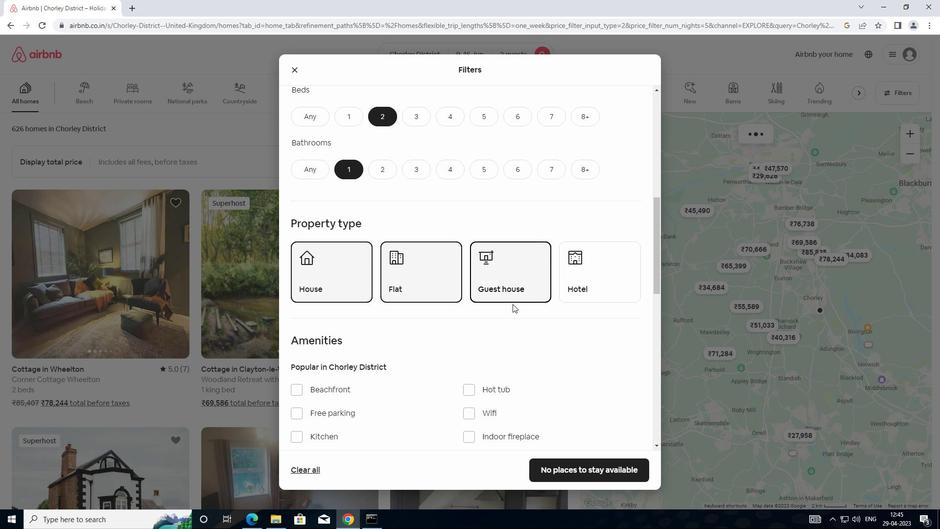 
Action: Mouse scrolled (514, 309) with delta (0, 0)
Screenshot: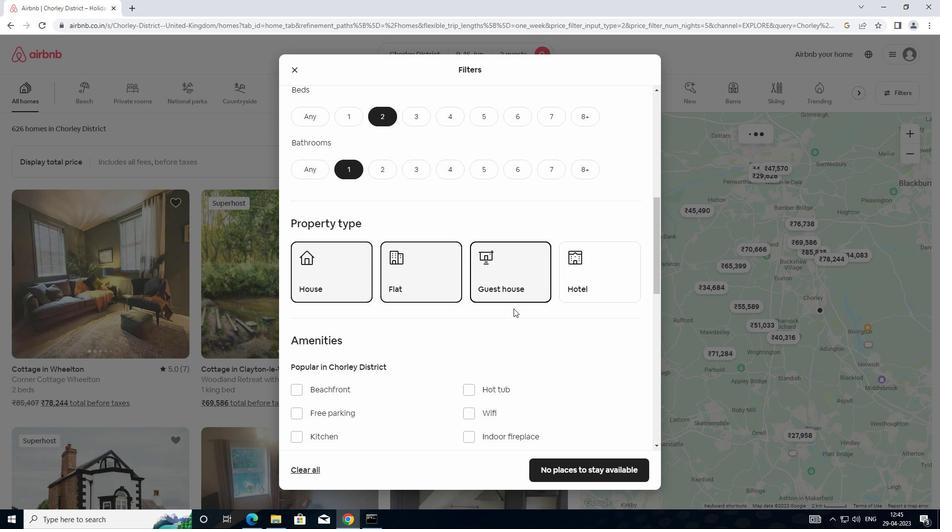 
Action: Mouse moved to (509, 305)
Screenshot: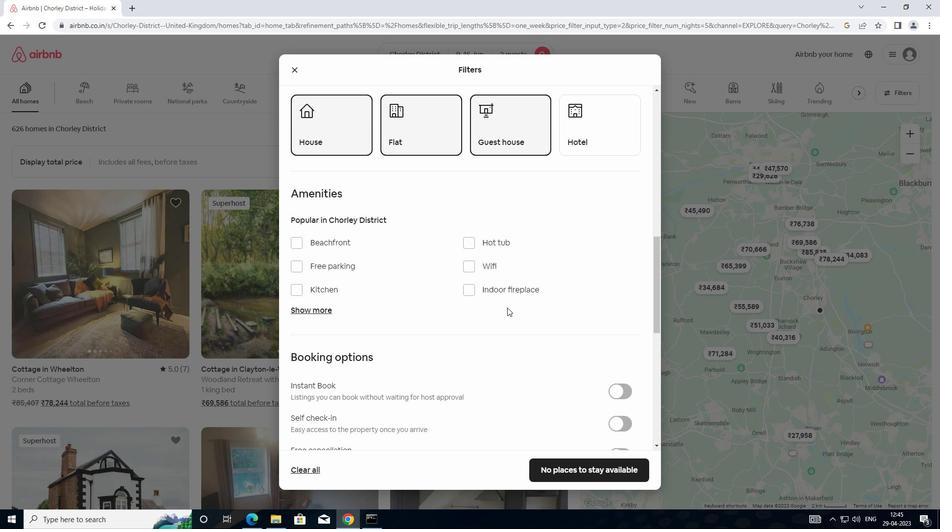 
Action: Mouse scrolled (509, 304) with delta (0, 0)
Screenshot: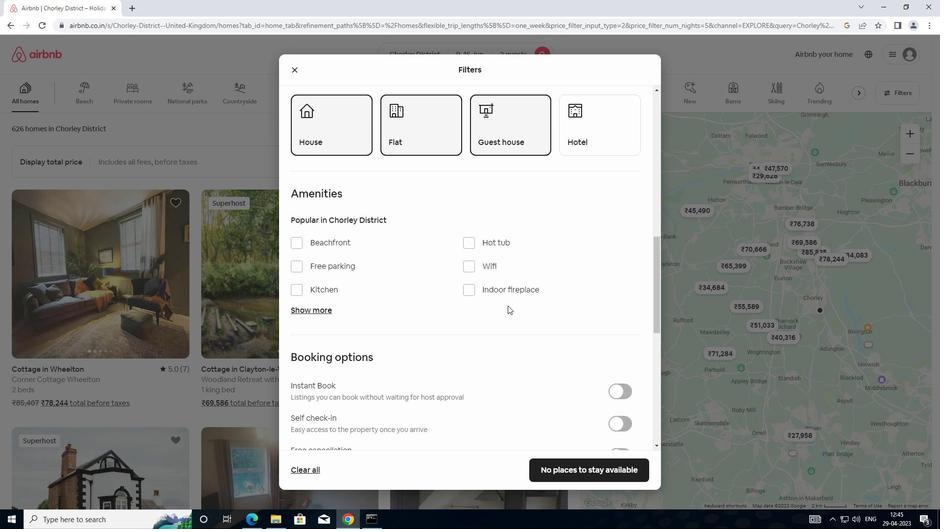 
Action: Mouse moved to (540, 300)
Screenshot: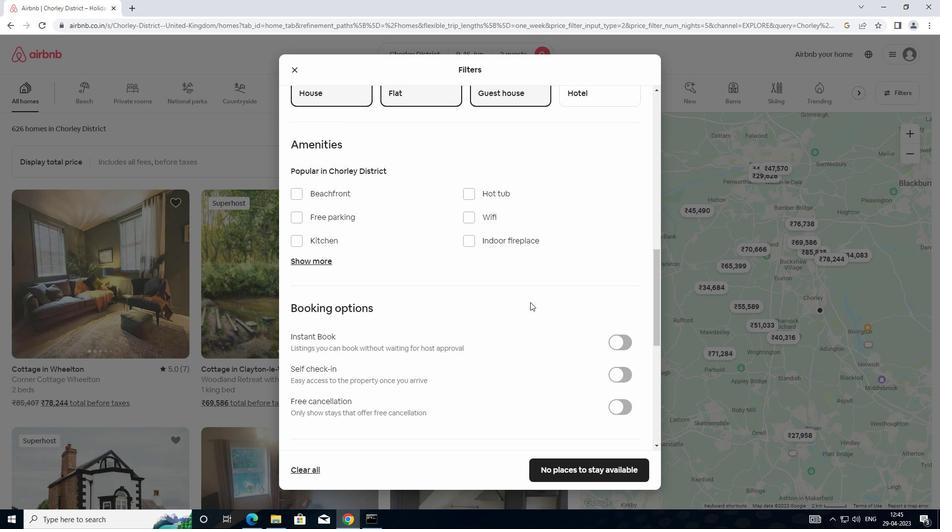 
Action: Mouse scrolled (540, 300) with delta (0, 0)
Screenshot: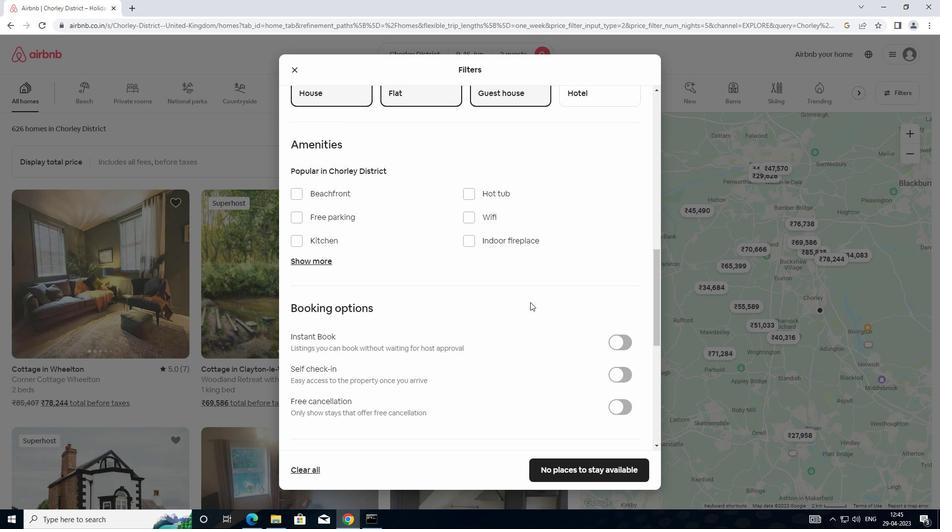 
Action: Mouse moved to (542, 300)
Screenshot: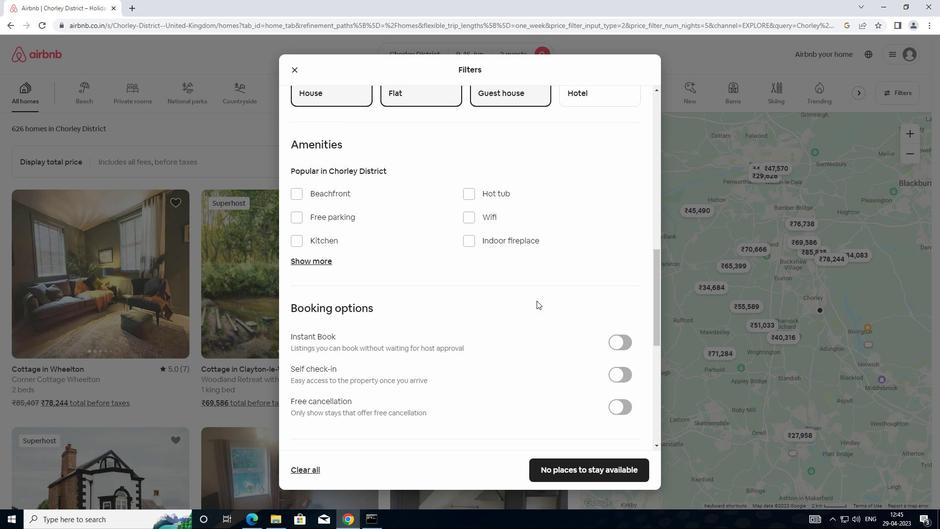 
Action: Mouse scrolled (542, 300) with delta (0, 0)
Screenshot: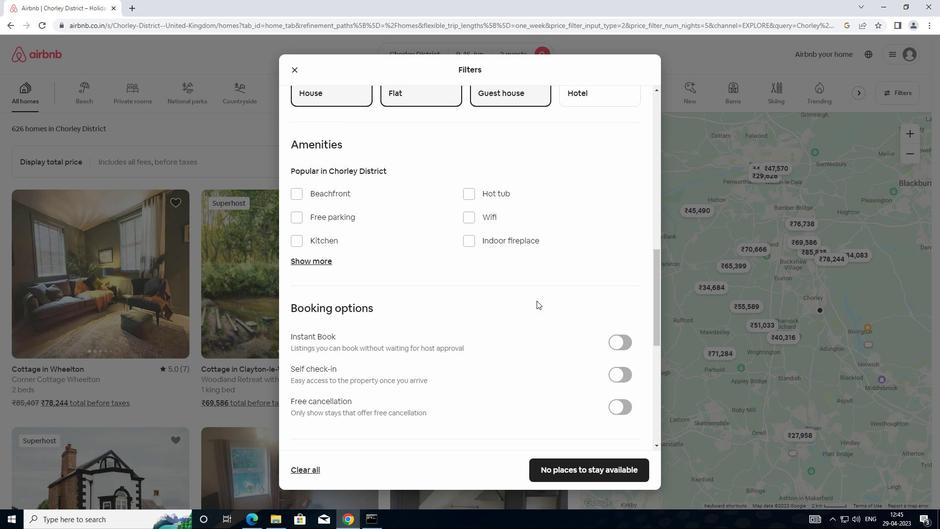 
Action: Mouse moved to (542, 300)
Screenshot: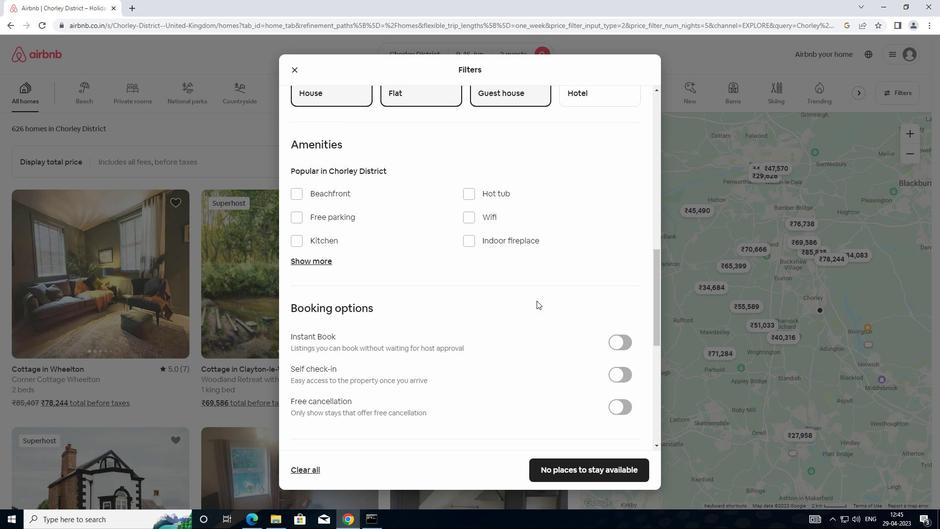 
Action: Mouse scrolled (542, 300) with delta (0, 0)
Screenshot: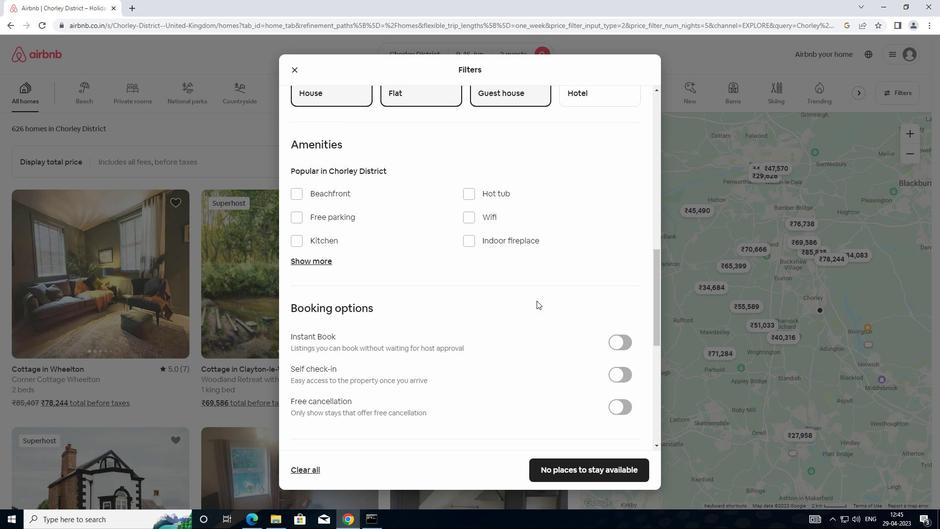 
Action: Mouse moved to (618, 233)
Screenshot: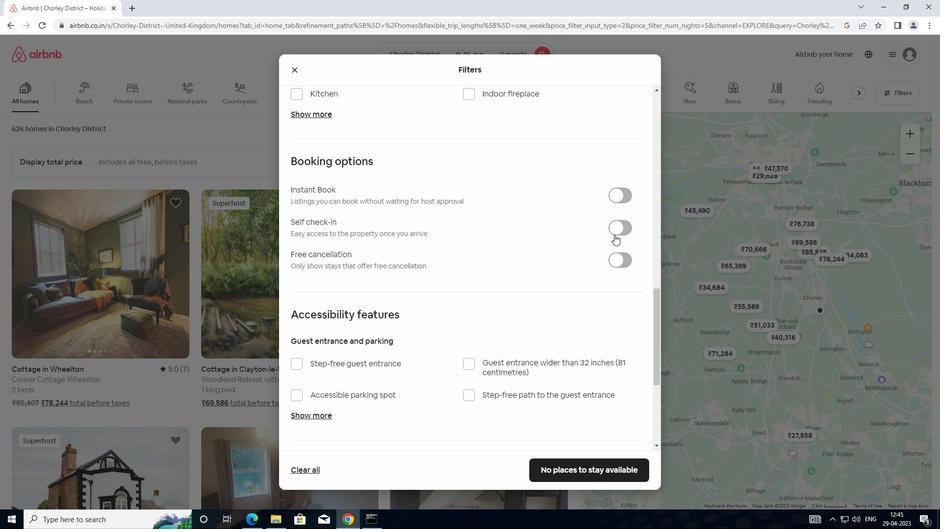 
Action: Mouse pressed left at (618, 233)
Screenshot: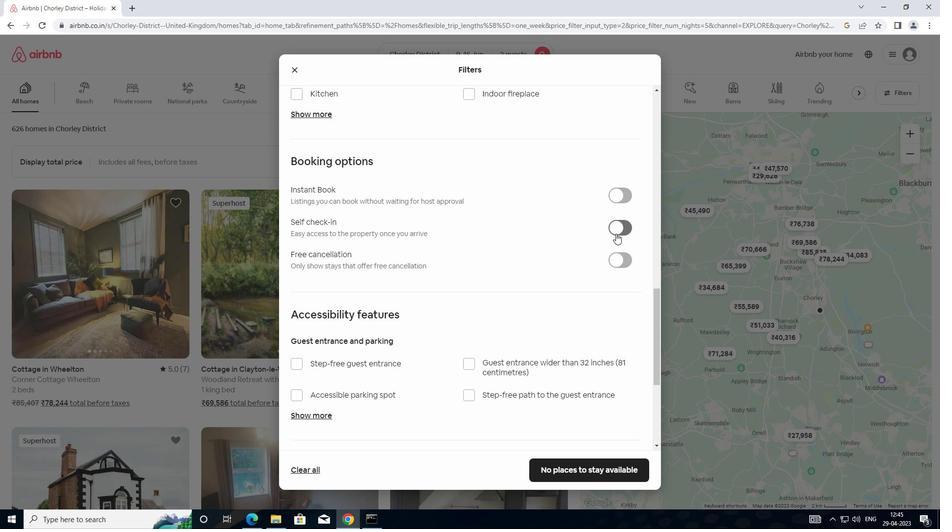 
Action: Mouse moved to (389, 368)
Screenshot: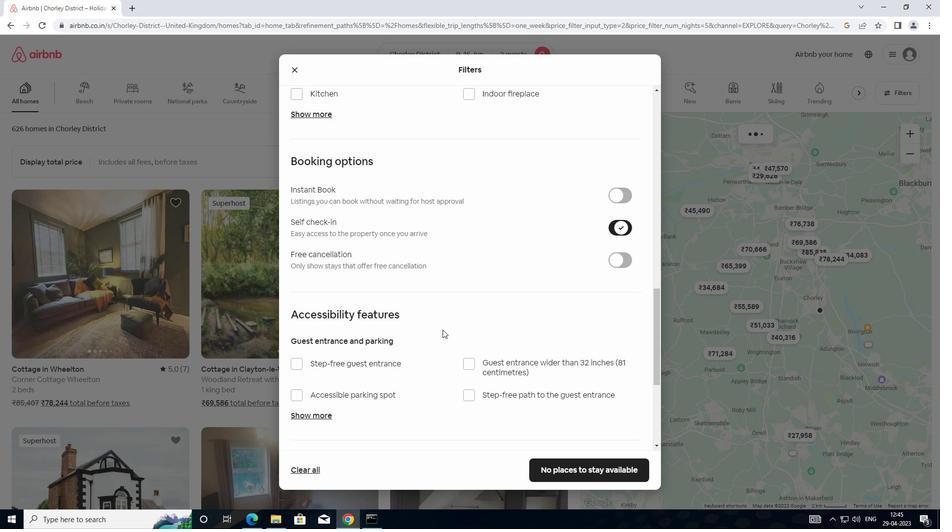 
Action: Mouse scrolled (389, 367) with delta (0, 0)
Screenshot: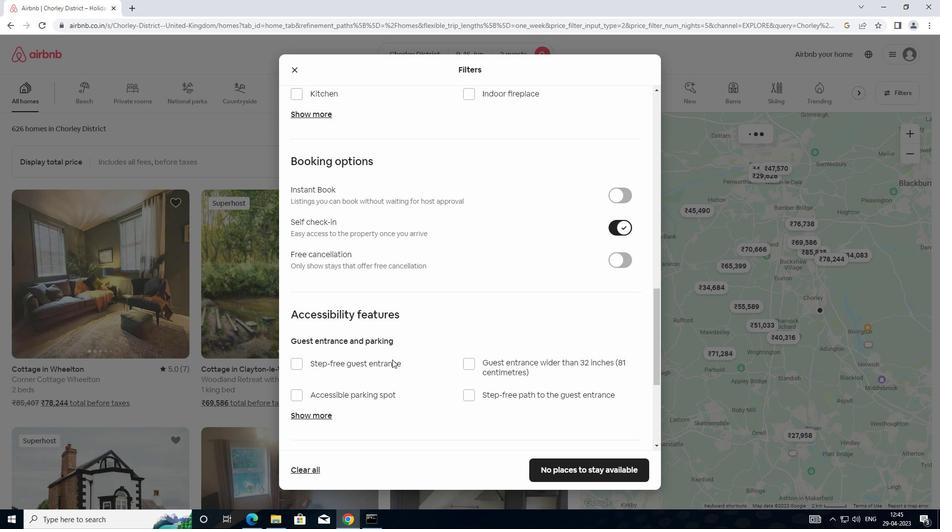 
Action: Mouse moved to (389, 369)
Screenshot: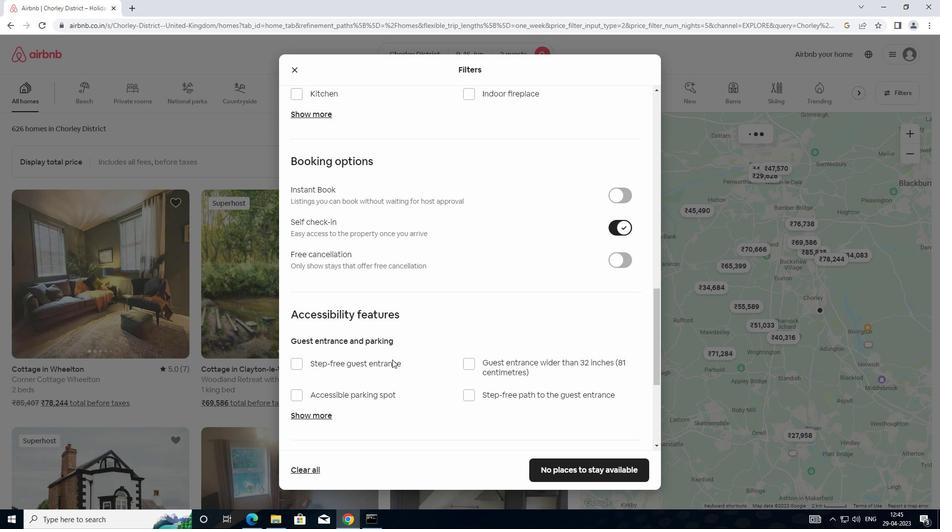 
Action: Mouse scrolled (389, 369) with delta (0, 0)
Screenshot: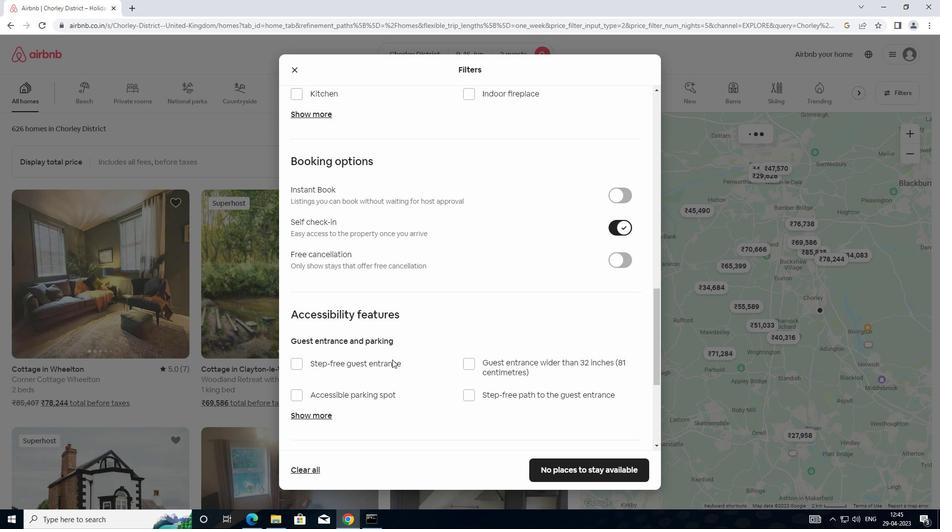 
Action: Mouse moved to (389, 372)
Screenshot: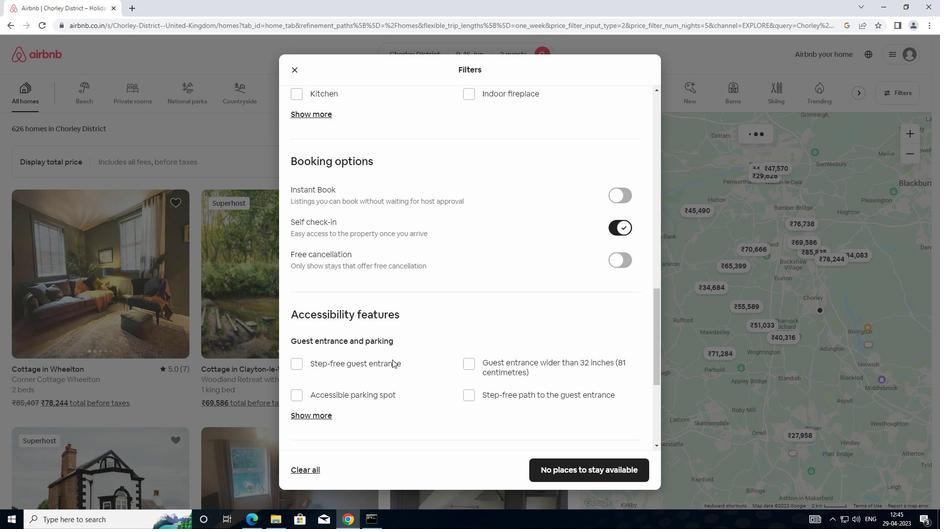 
Action: Mouse scrolled (389, 372) with delta (0, 0)
Screenshot: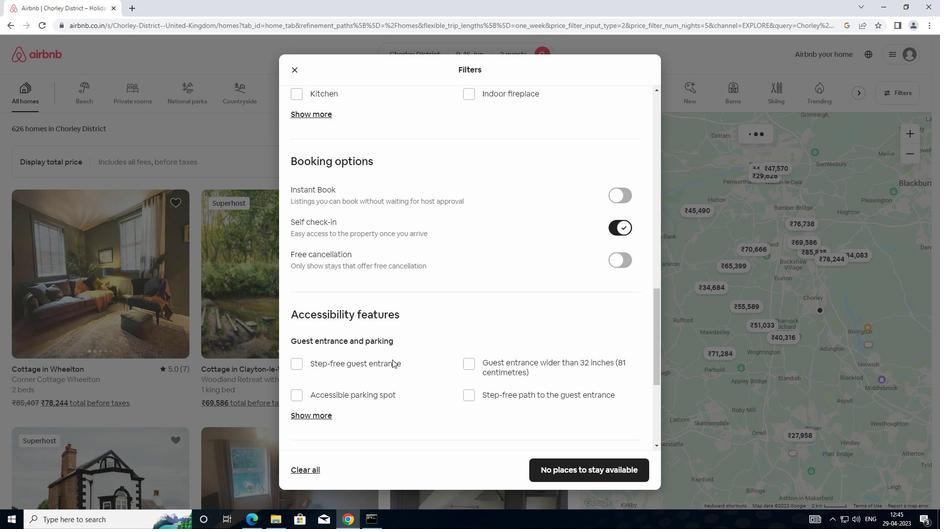 
Action: Mouse moved to (388, 373)
Screenshot: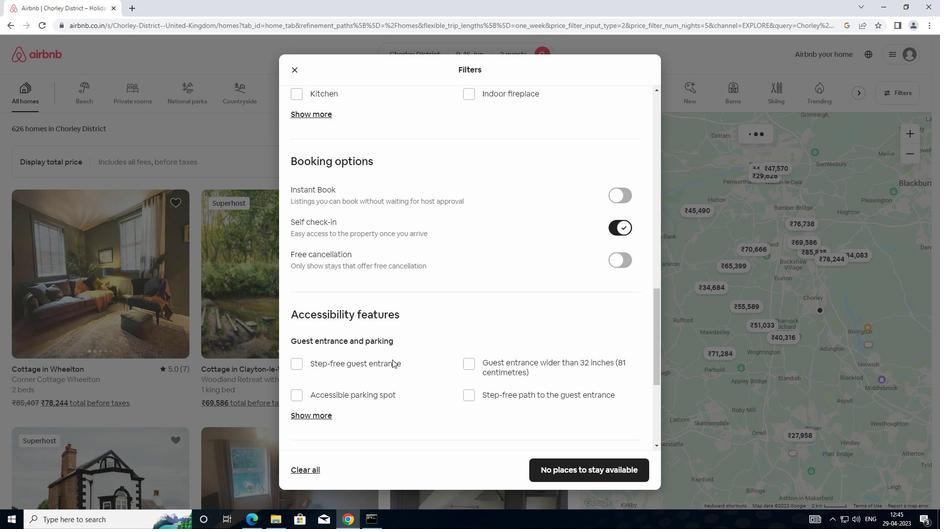 
Action: Mouse scrolled (388, 373) with delta (0, 0)
Screenshot: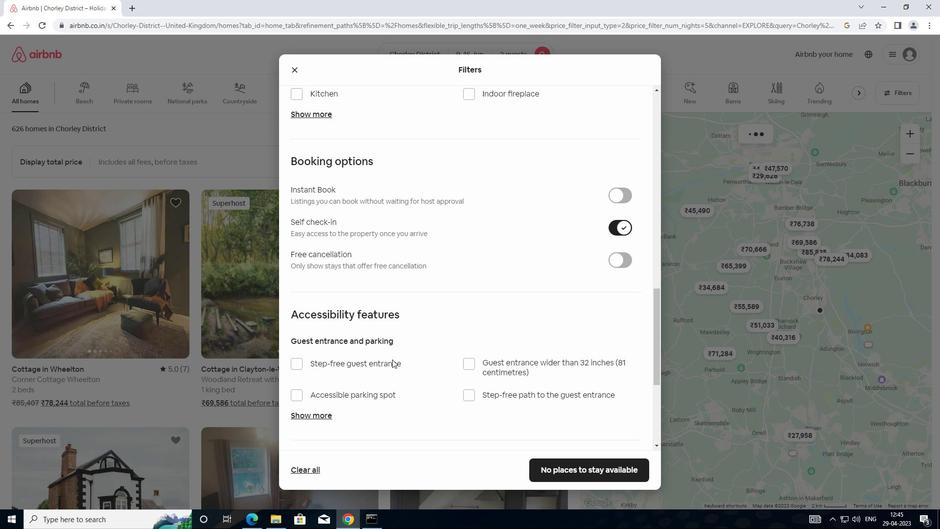 
Action: Mouse moved to (378, 373)
Screenshot: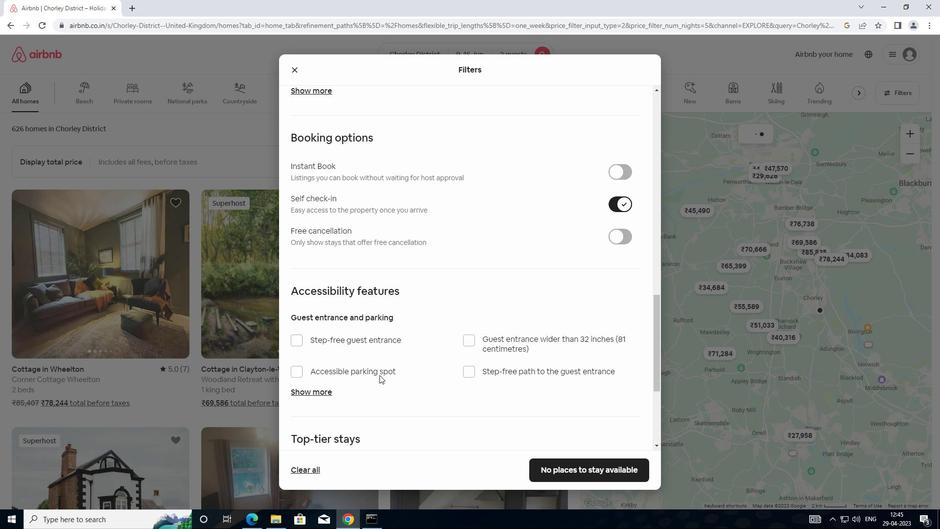 
Action: Mouse scrolled (378, 373) with delta (0, 0)
Screenshot: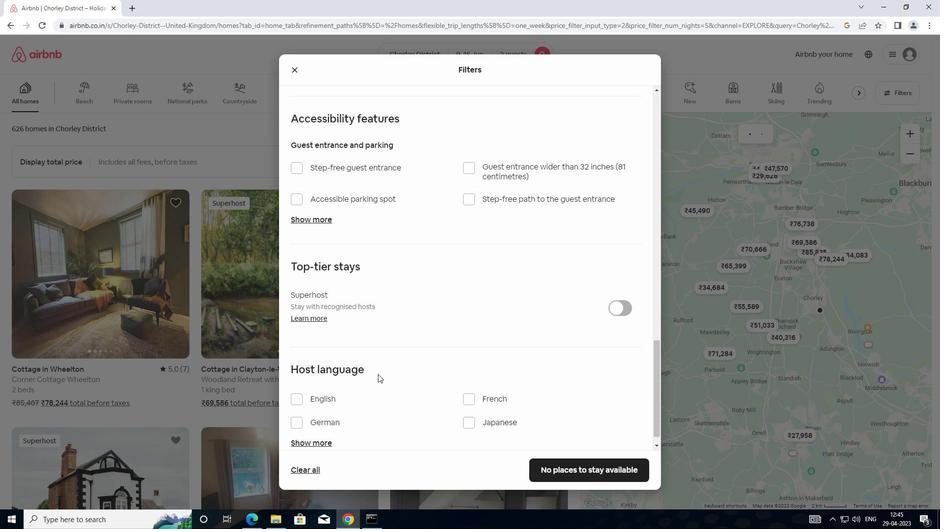 
Action: Mouse moved to (378, 373)
Screenshot: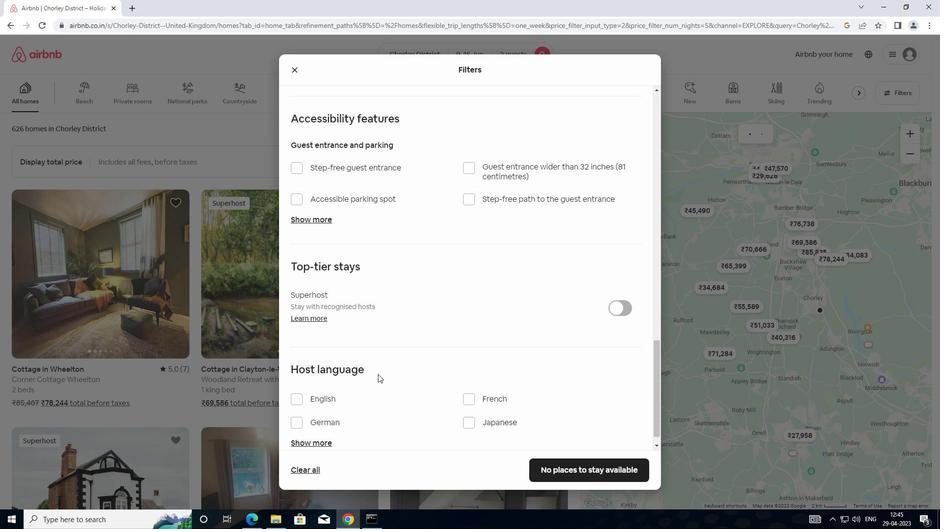 
Action: Mouse scrolled (378, 373) with delta (0, 0)
Screenshot: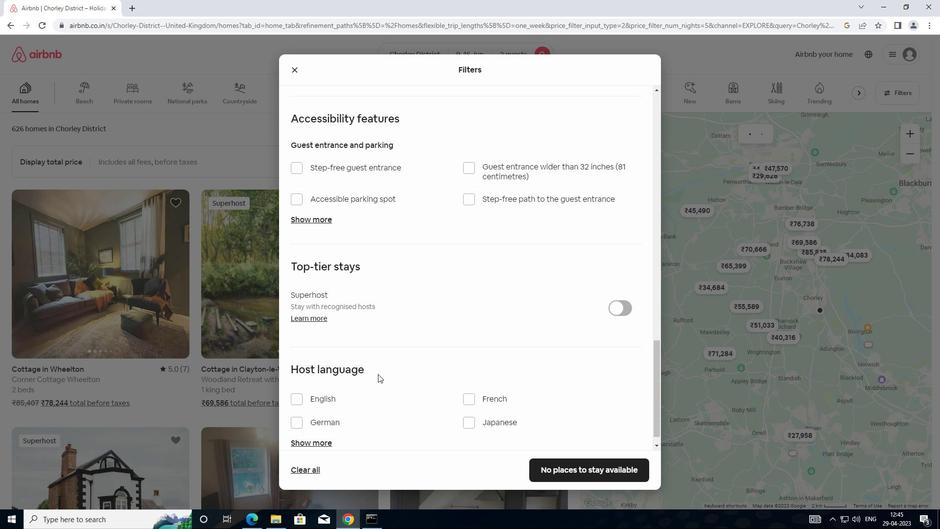 
Action: Mouse moved to (378, 373)
Screenshot: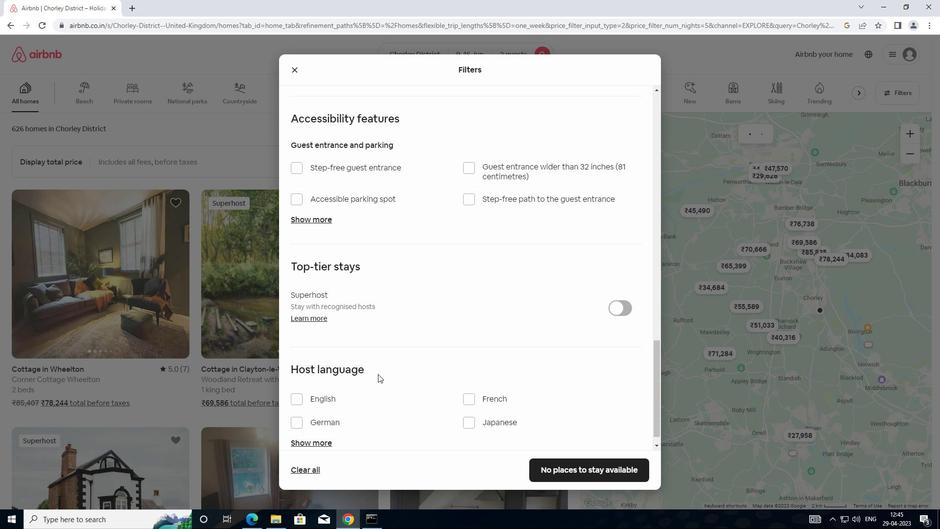 
Action: Mouse scrolled (378, 373) with delta (0, 0)
Screenshot: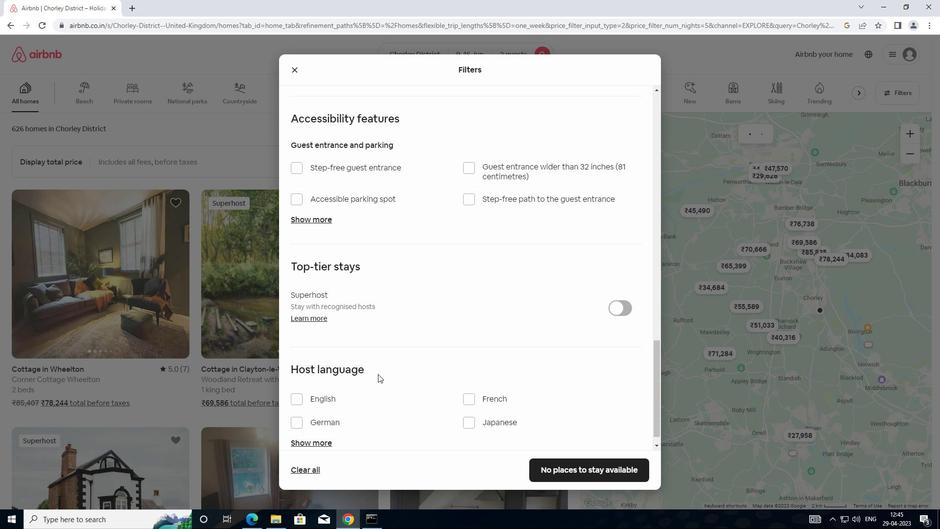
Action: Mouse moved to (378, 374)
Screenshot: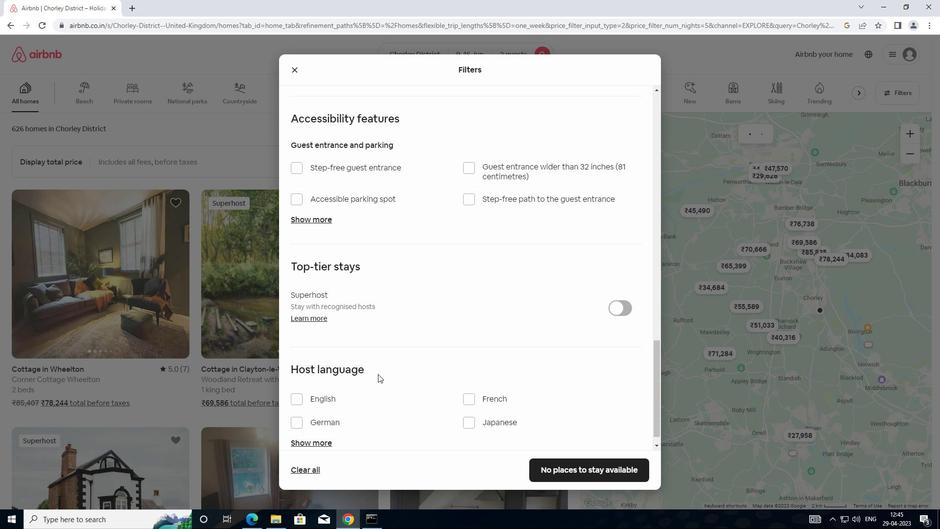 
Action: Mouse scrolled (378, 374) with delta (0, 0)
Screenshot: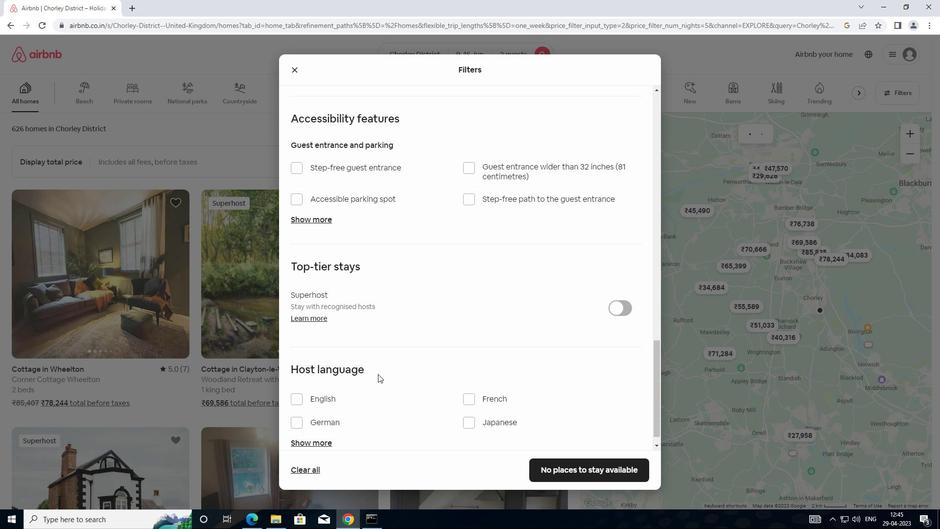 
Action: Mouse scrolled (378, 374) with delta (0, 0)
Screenshot: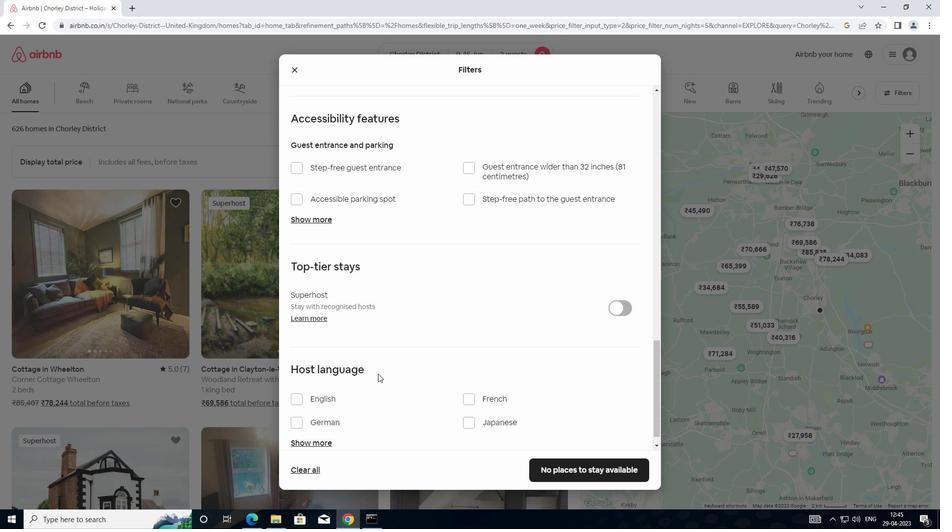 
Action: Mouse moved to (295, 384)
Screenshot: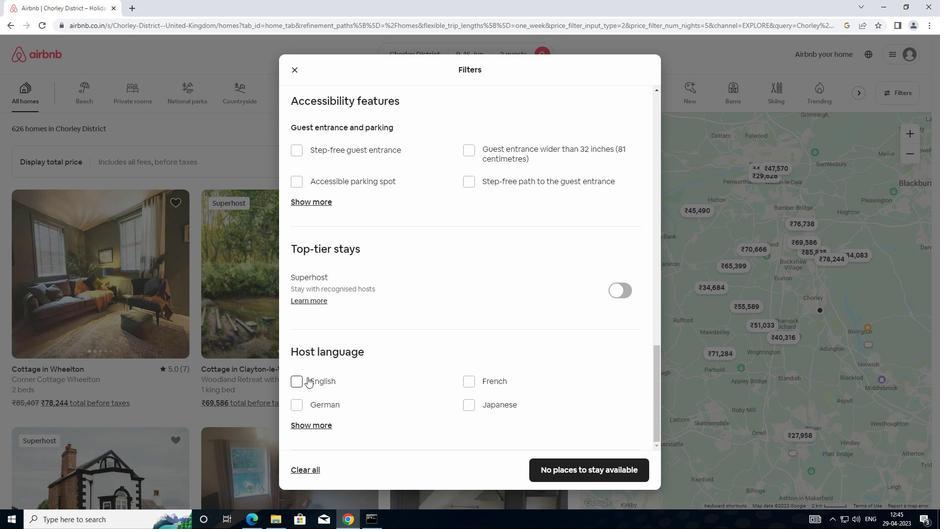
Action: Mouse pressed left at (295, 384)
Screenshot: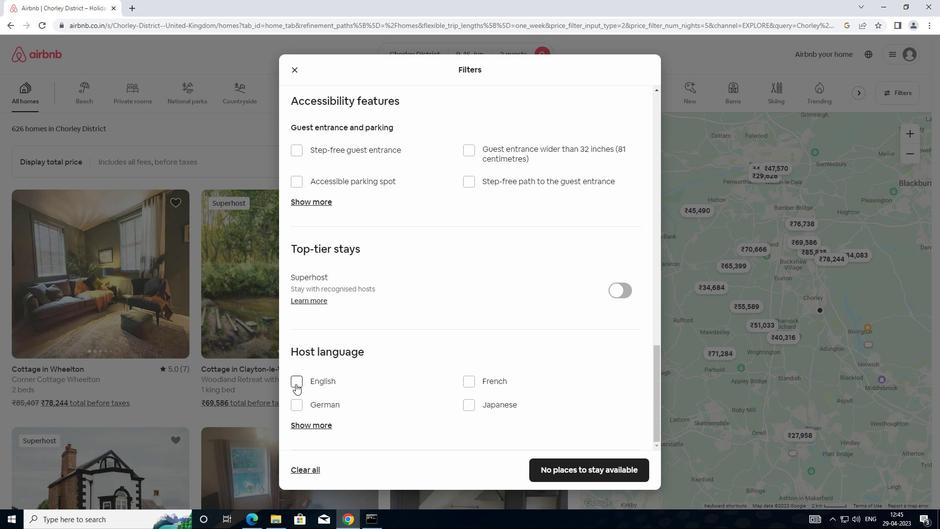 
Action: Mouse moved to (577, 478)
Screenshot: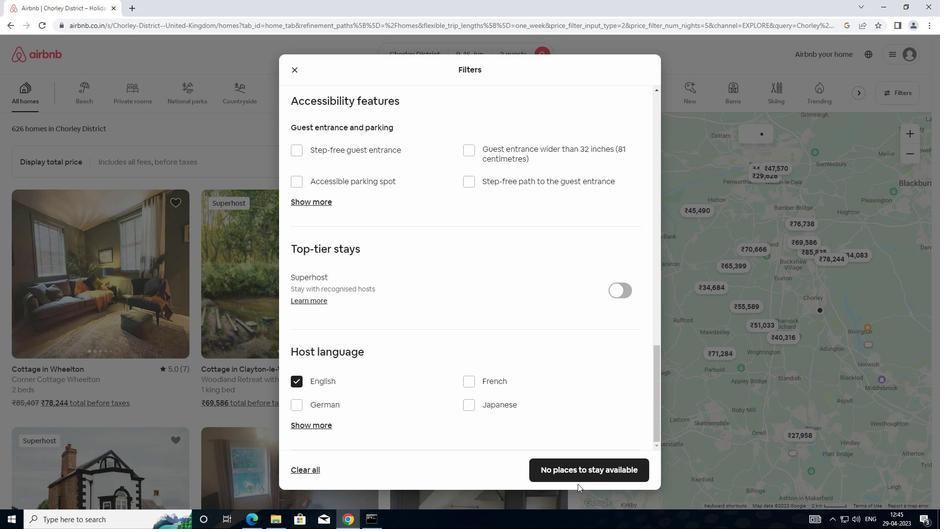 
Action: Mouse pressed left at (577, 478)
Screenshot: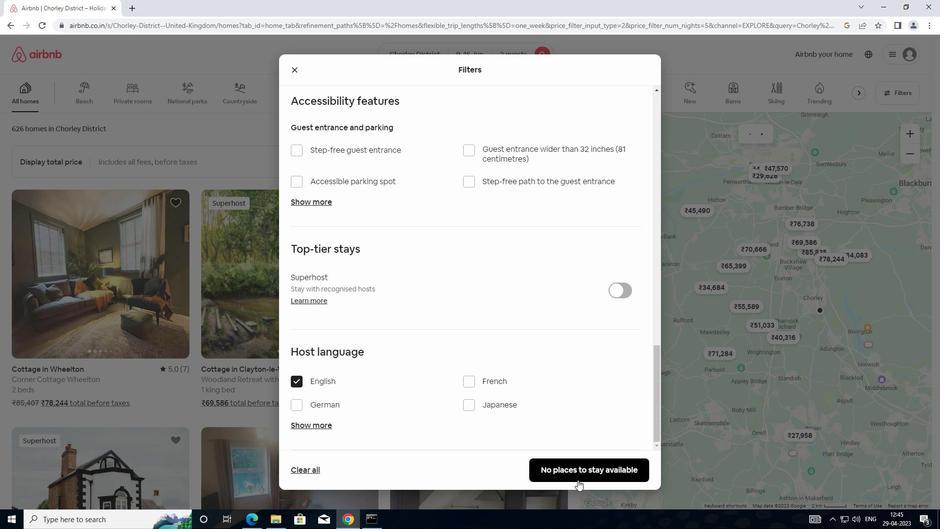 
Action: Mouse moved to (572, 476)
Screenshot: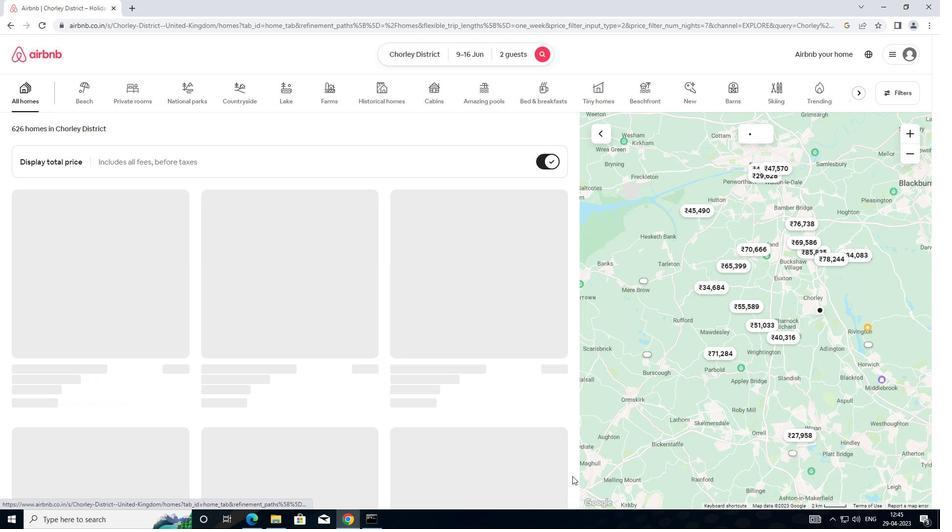 
